 Task: Add Attachment from "Attach a link" to Card Card0000000076 in Board Board0000000019 in Workspace WS0000000007 in Trello. Add Cover Red to Card Card0000000076 in Board Board0000000019 in Workspace WS0000000007 in Trello. Add "Join Card" Button Button0000000076  to Card Card0000000076 in Board Board0000000019 in Workspace WS0000000007 in Trello. Add Description DS0000000076 to Card Card0000000076 in Board Board0000000019 in Workspace WS0000000007 in Trello. Add Comment CM0000000076 to Card Card0000000076 in Board Board0000000019 in Workspace WS0000000007 in Trello
Action: Mouse moved to (695, 82)
Screenshot: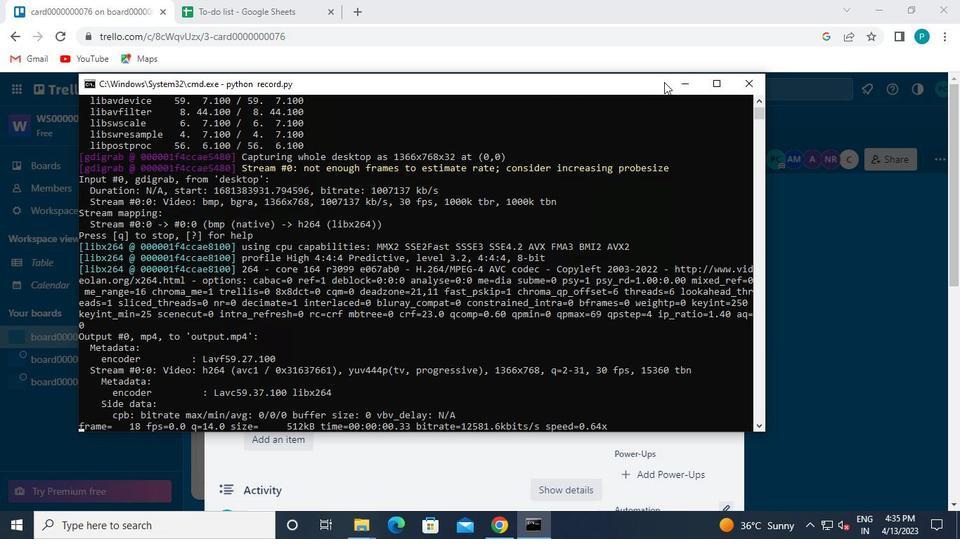
Action: Mouse pressed left at (695, 82)
Screenshot: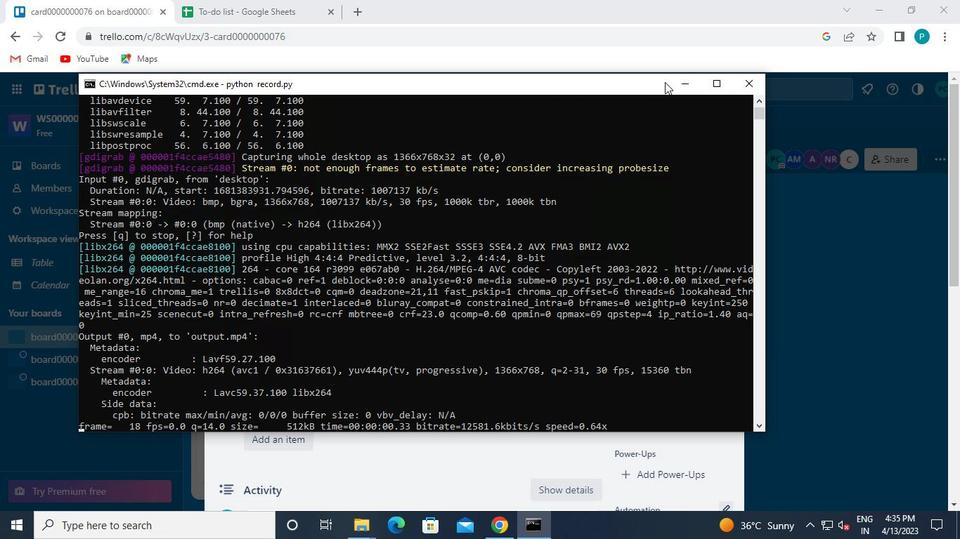 
Action: Mouse moved to (641, 363)
Screenshot: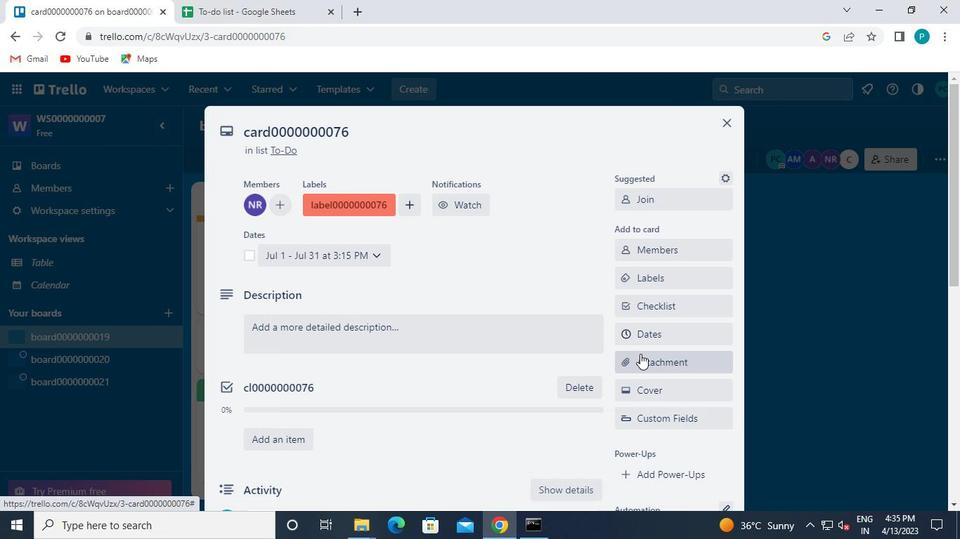 
Action: Mouse pressed left at (641, 363)
Screenshot: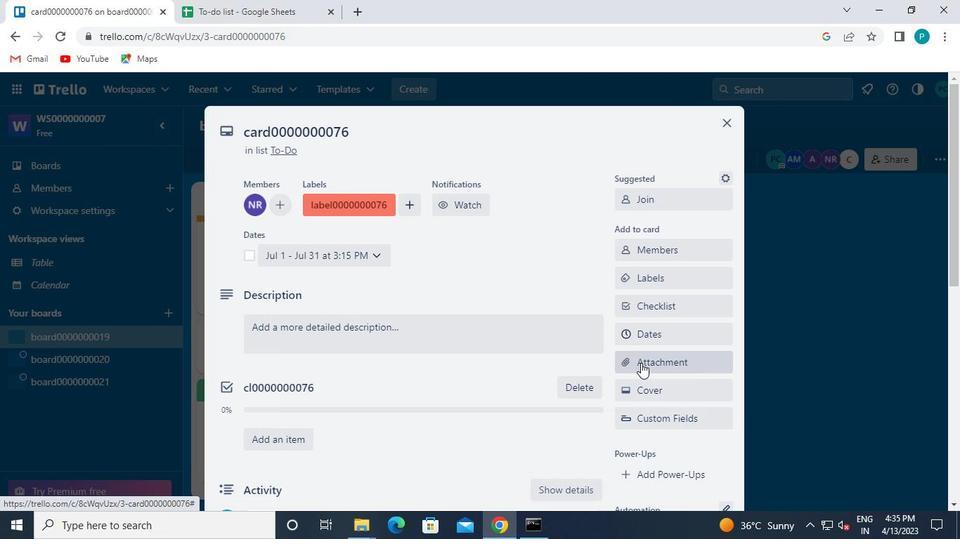 
Action: Mouse moved to (651, 313)
Screenshot: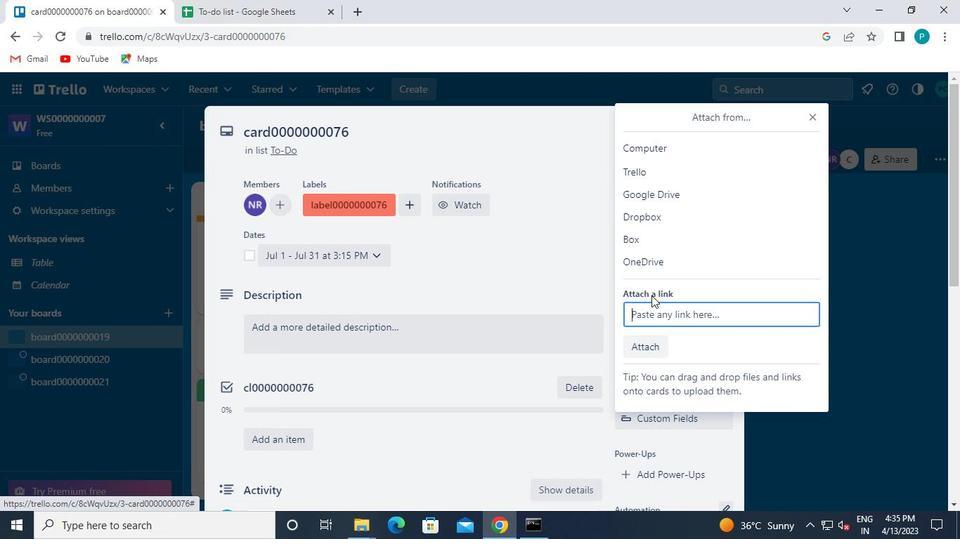 
Action: Mouse pressed left at (651, 313)
Screenshot: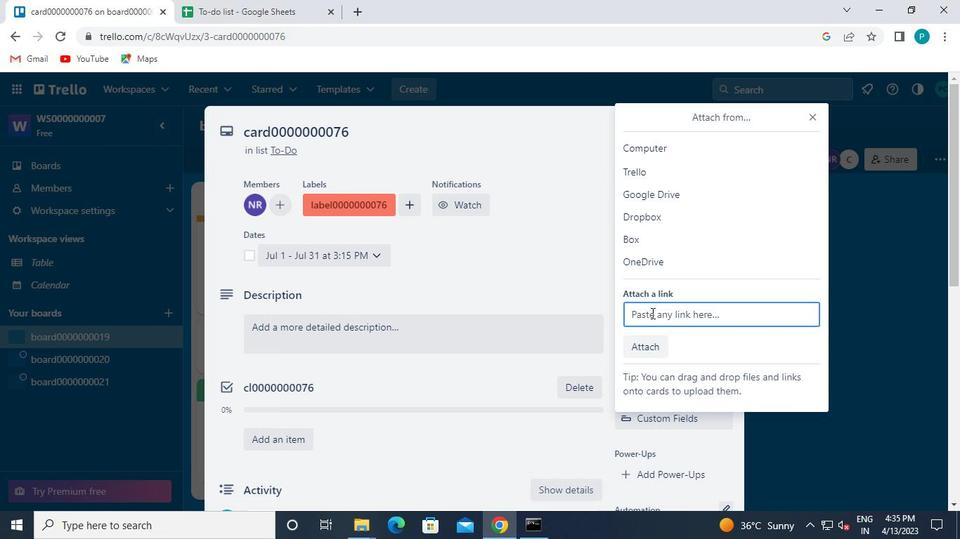 
Action: Mouse moved to (226, 7)
Screenshot: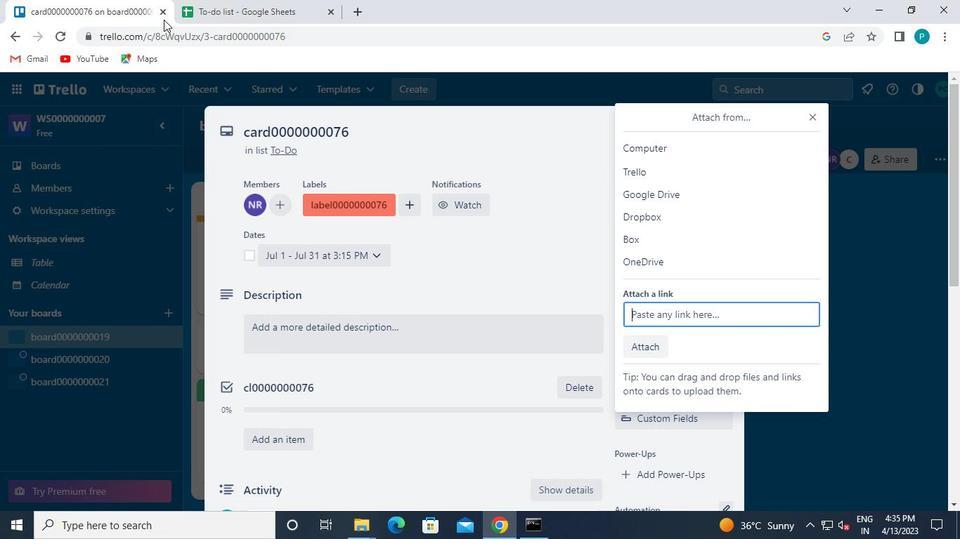 
Action: Mouse pressed left at (226, 7)
Screenshot: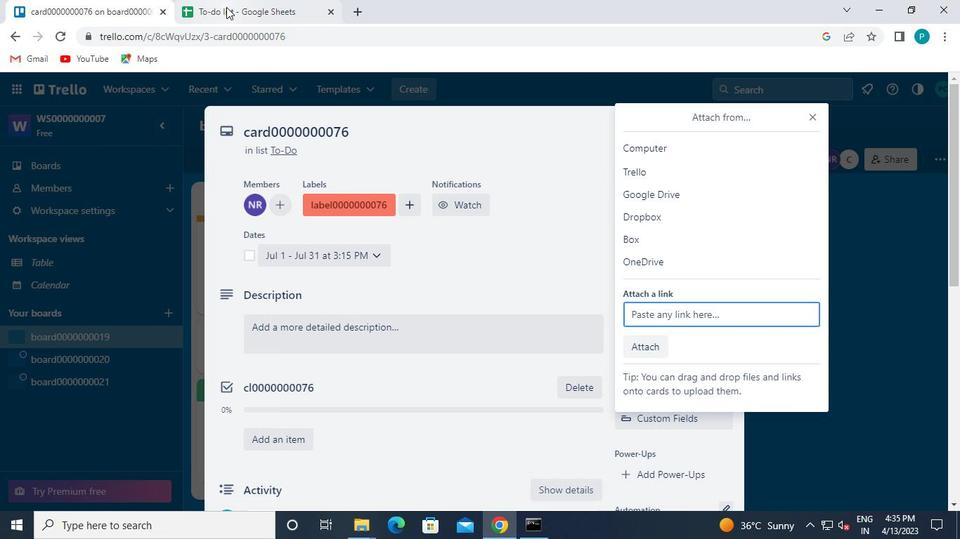 
Action: Mouse moved to (225, 47)
Screenshot: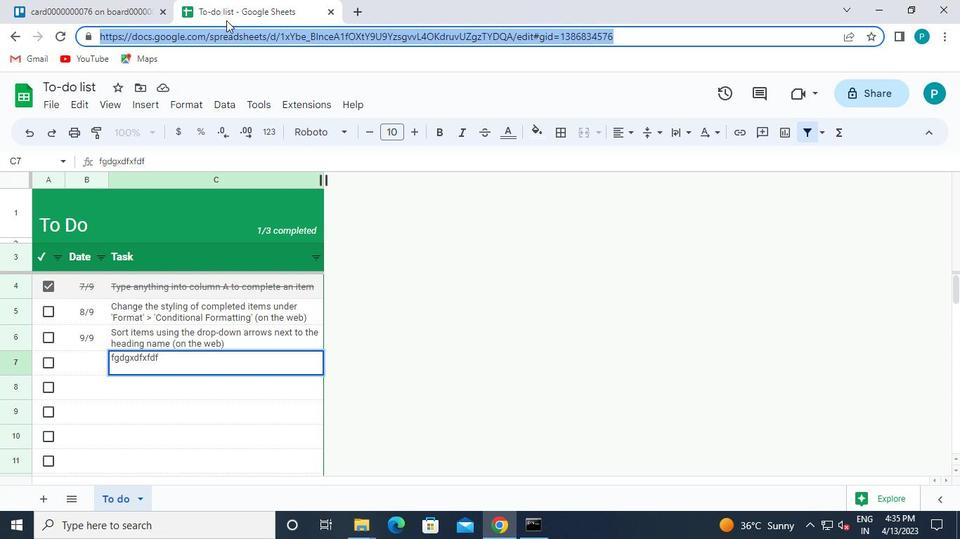 
Action: Keyboard Key.ctrl_l
Screenshot: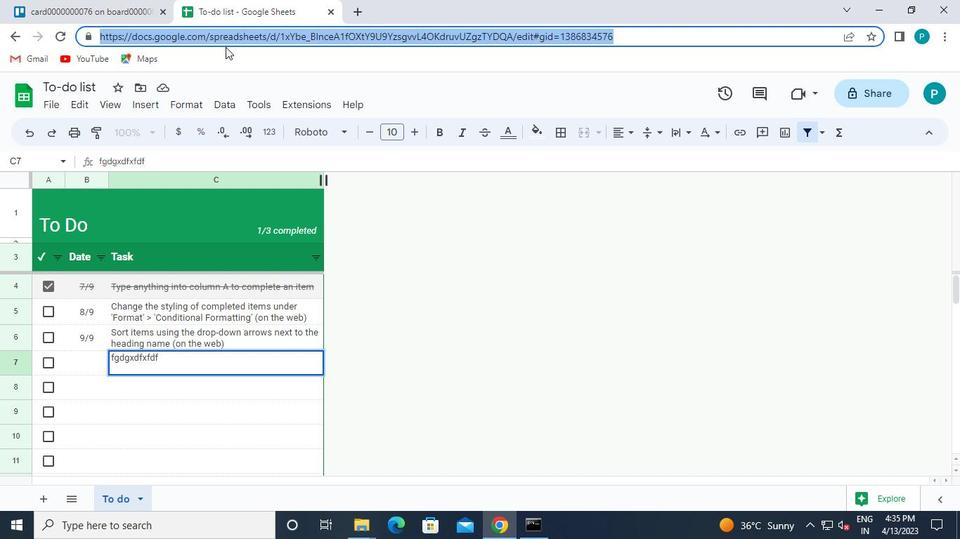 
Action: Keyboard \x03
Screenshot: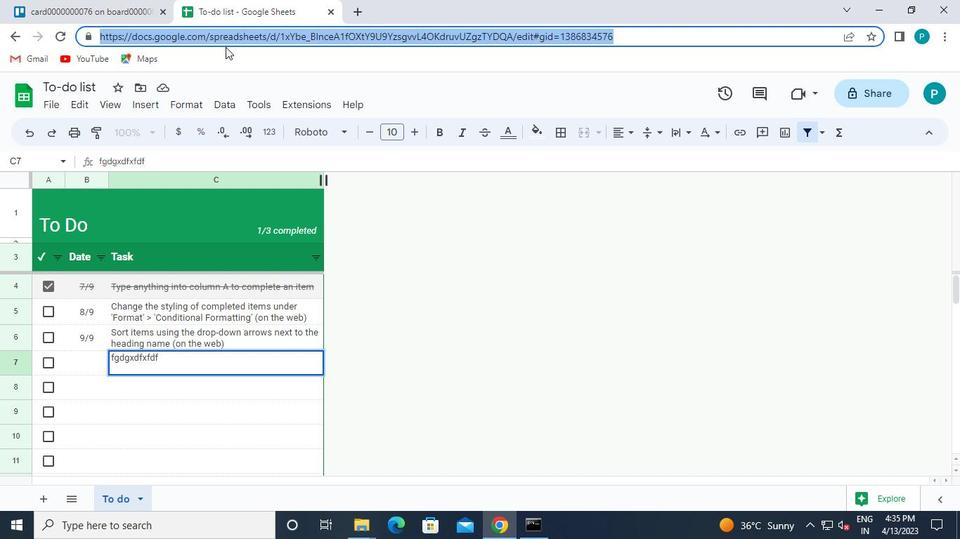 
Action: Mouse moved to (885, 2)
Screenshot: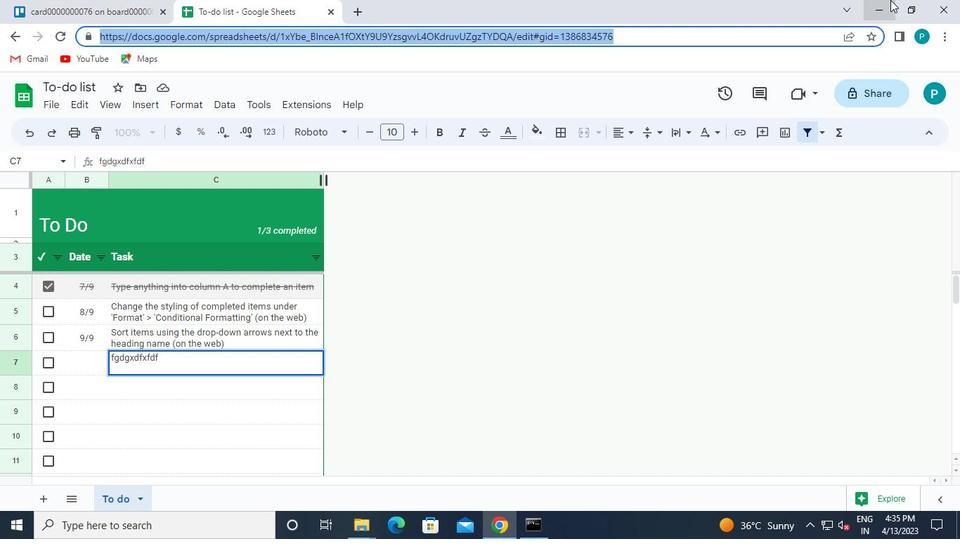 
Action: Mouse pressed left at (885, 2)
Screenshot: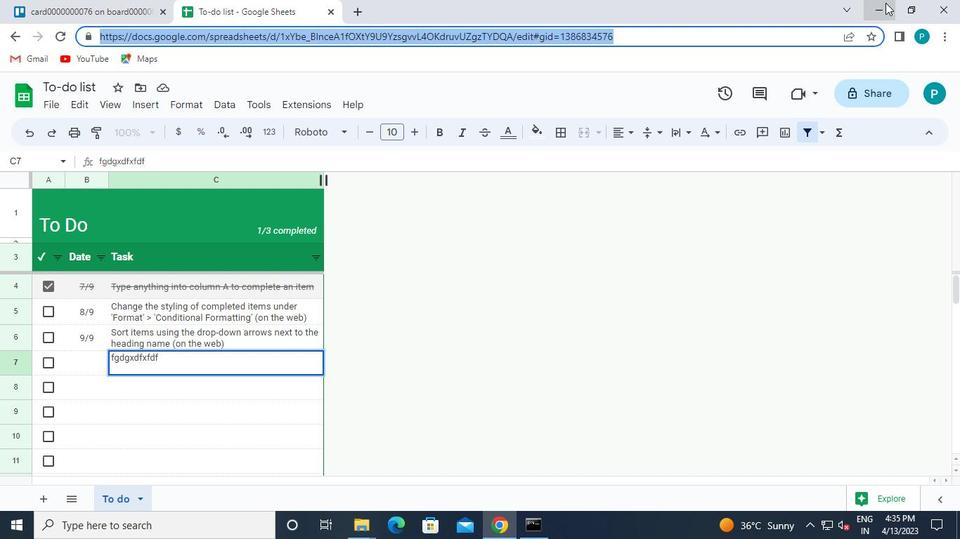 
Action: Mouse moved to (490, 538)
Screenshot: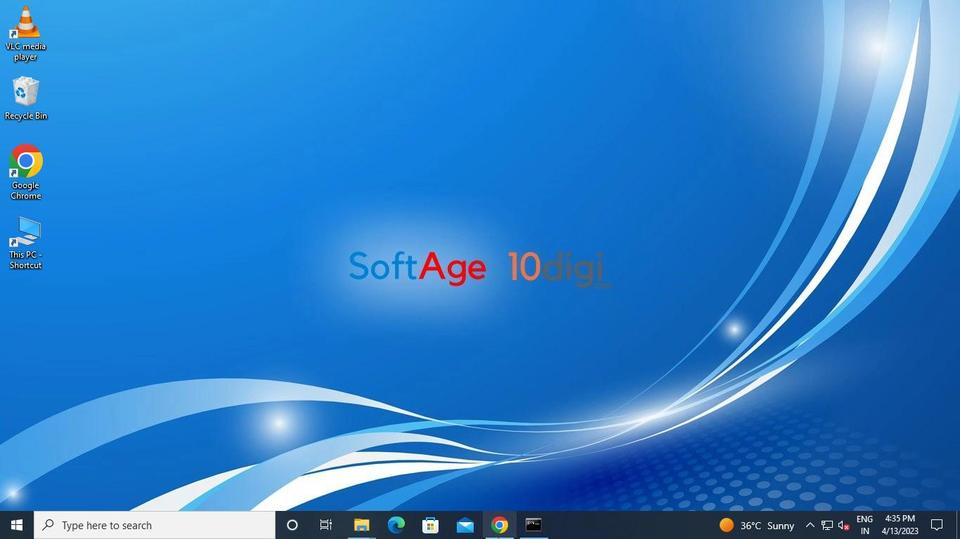 
Action: Mouse pressed left at (490, 538)
Screenshot: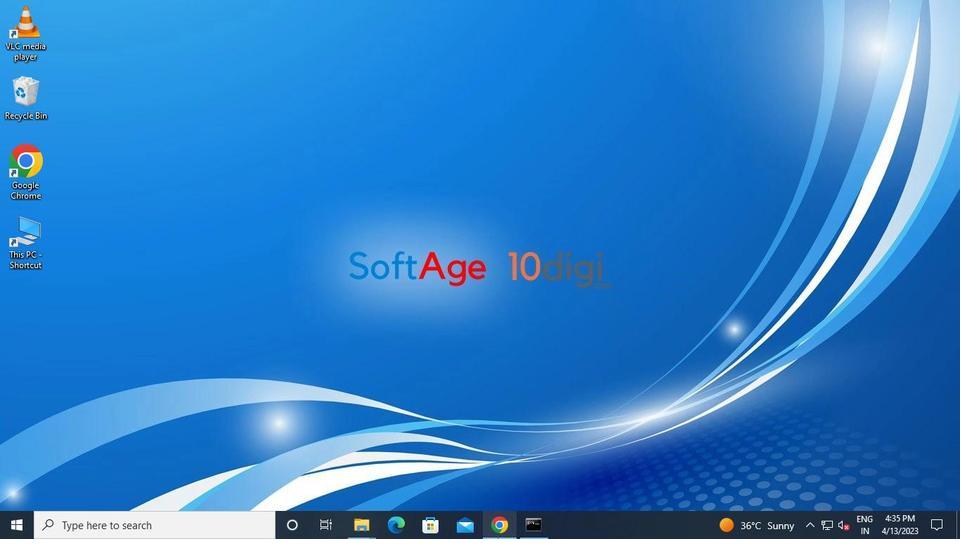 
Action: Mouse moved to (83, 7)
Screenshot: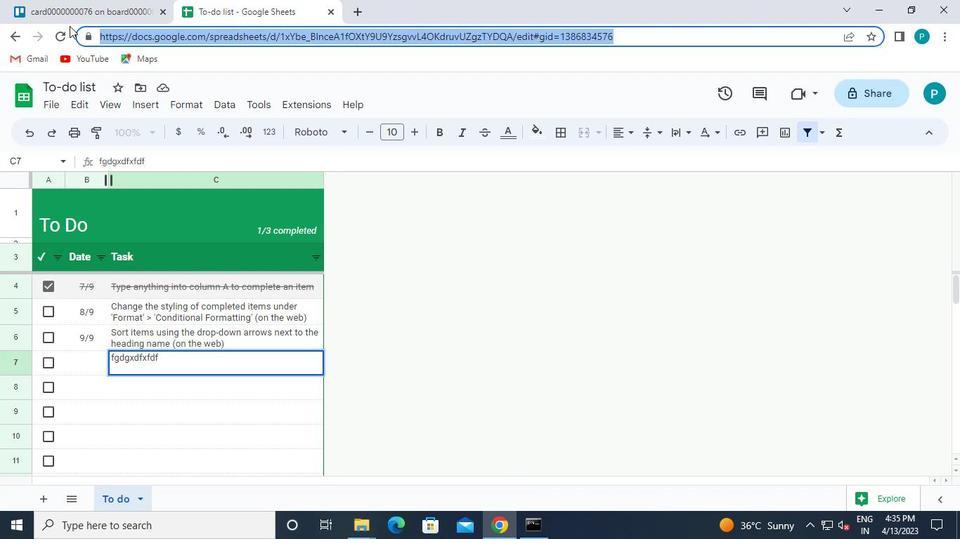 
Action: Mouse pressed left at (83, 7)
Screenshot: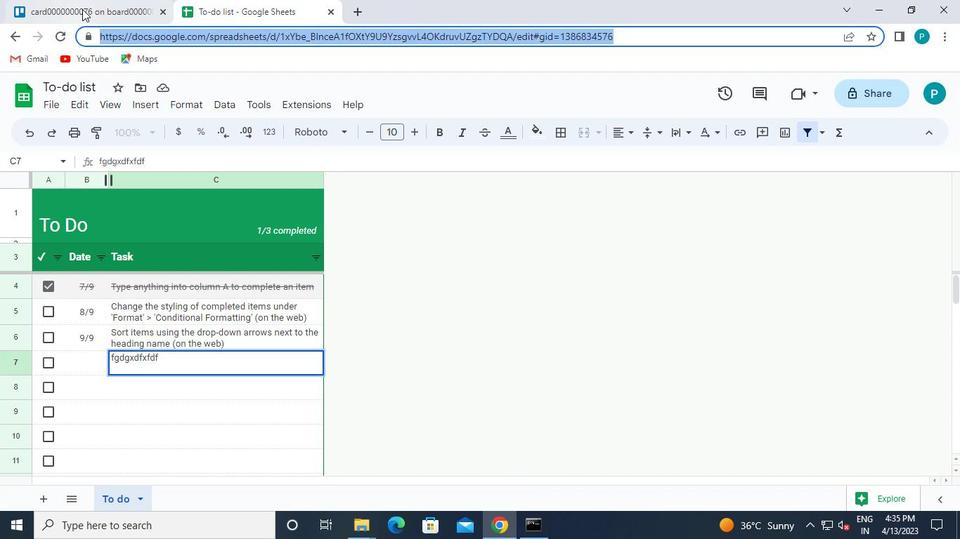 
Action: Mouse moved to (650, 310)
Screenshot: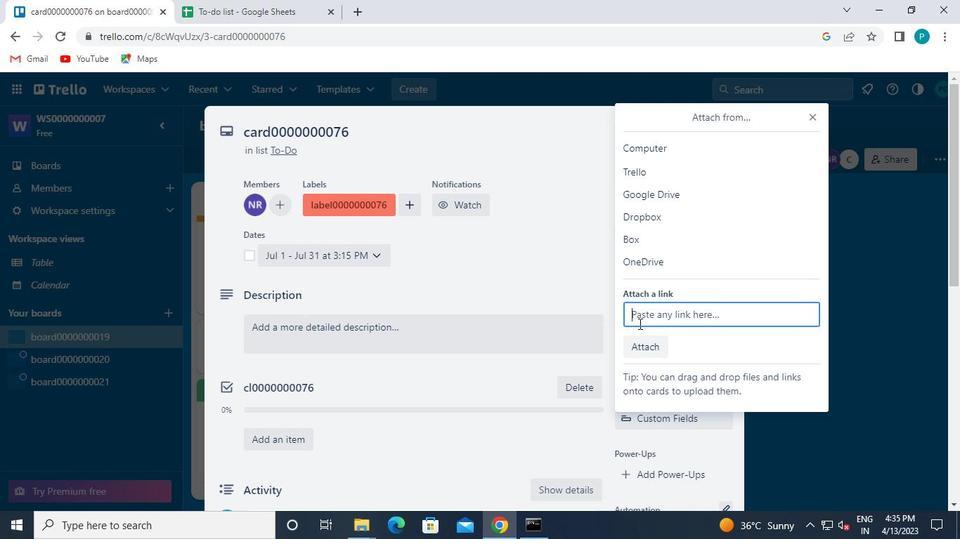 
Action: Mouse pressed left at (650, 310)
Screenshot: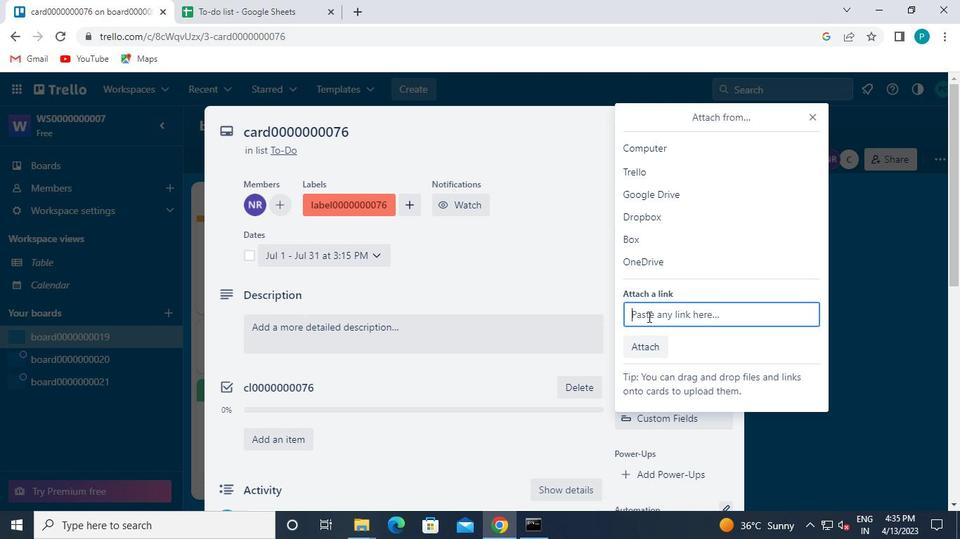 
Action: Keyboard Key.ctrl_l
Screenshot: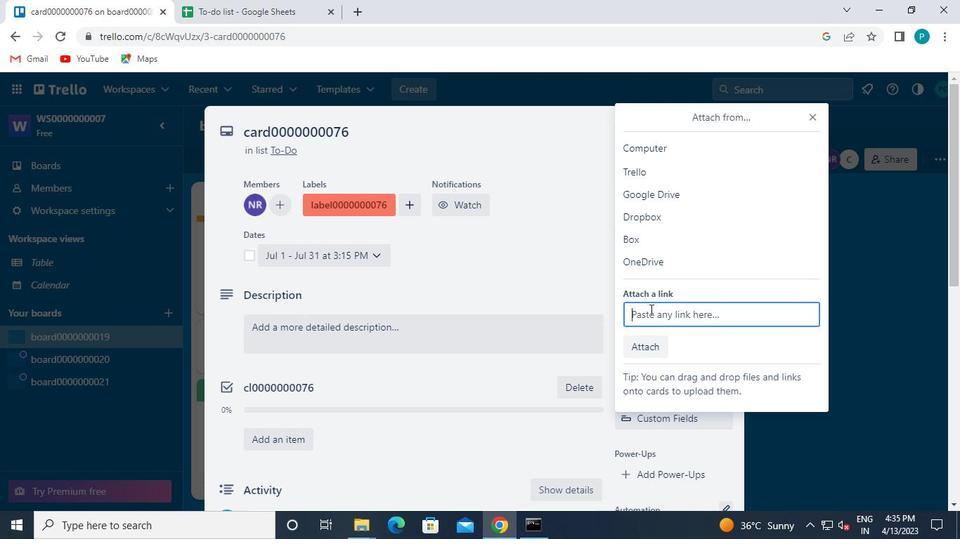 
Action: Keyboard \x16
Screenshot: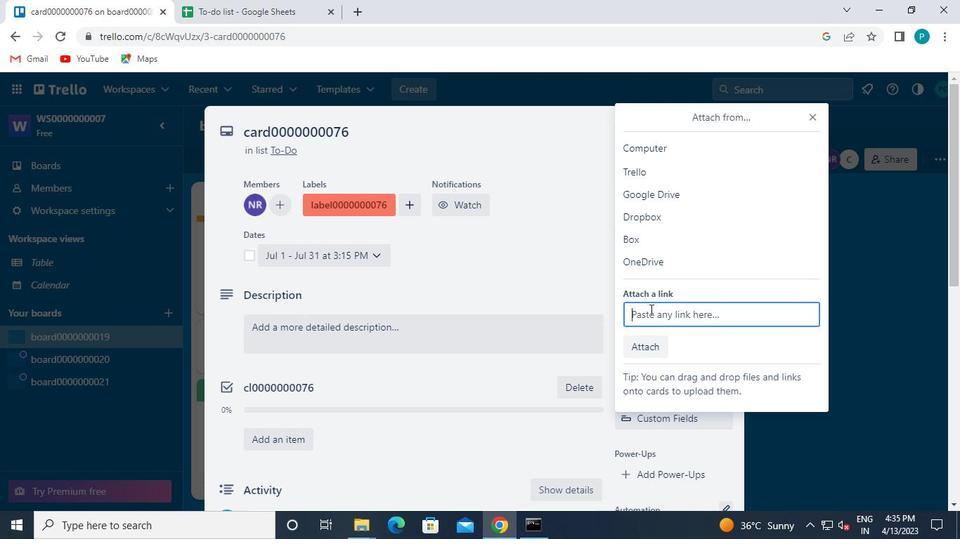 
Action: Mouse moved to (646, 370)
Screenshot: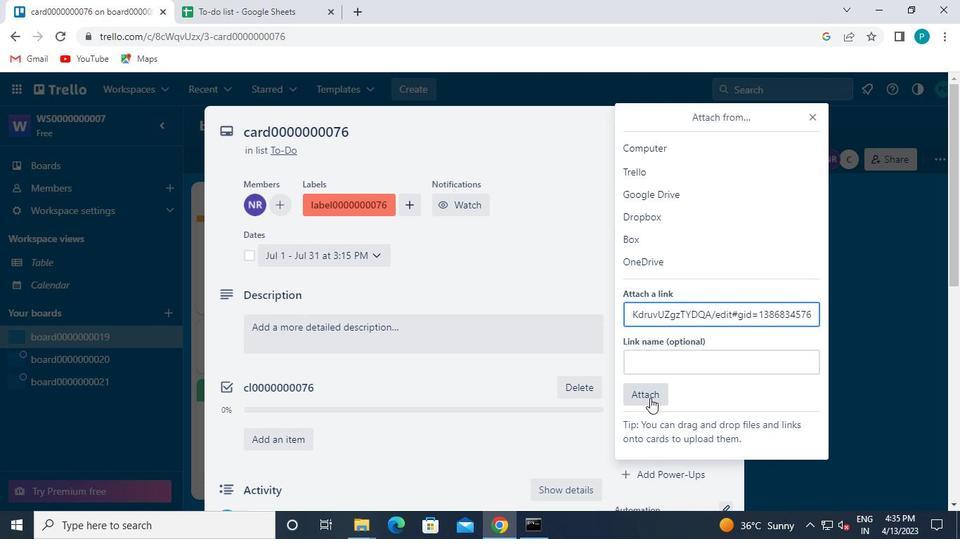 
Action: Mouse pressed left at (646, 370)
Screenshot: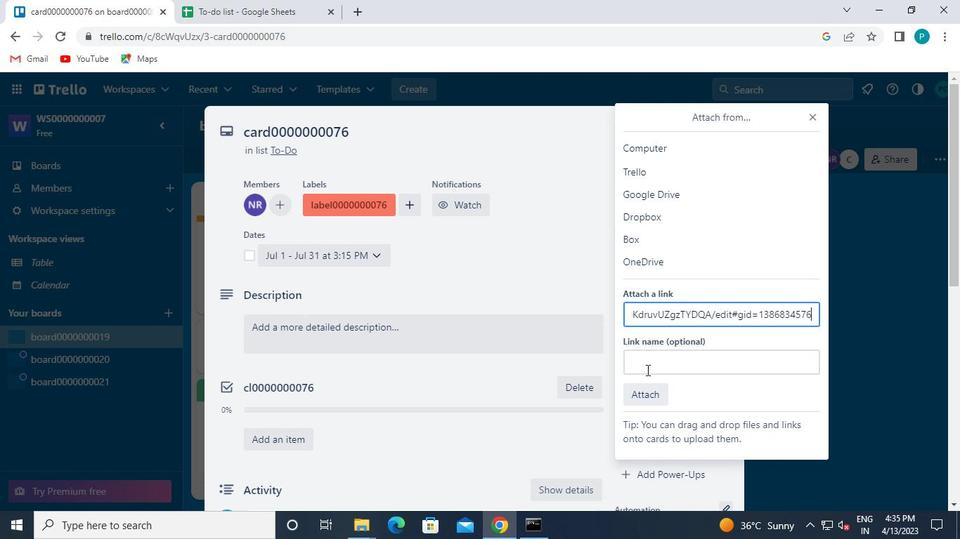 
Action: Keyboard l
Screenshot: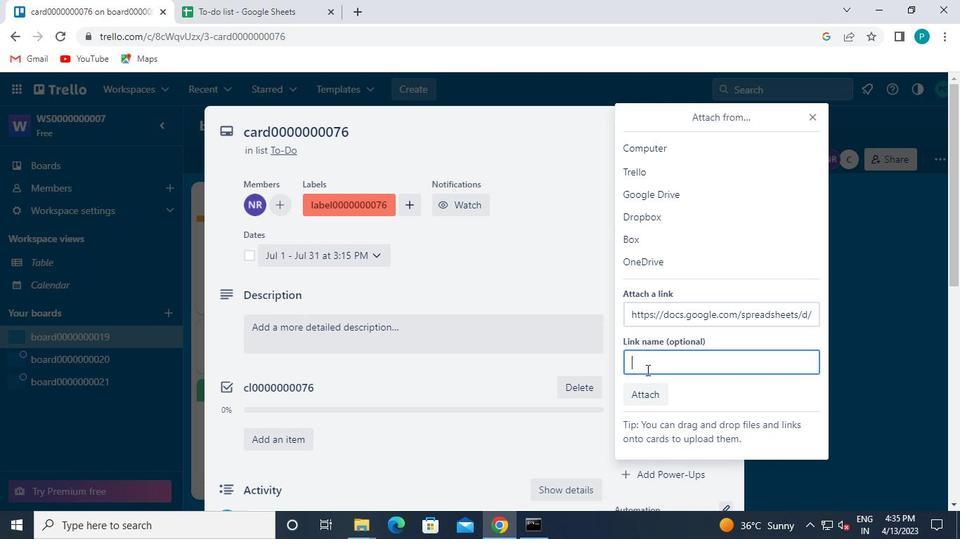 
Action: Keyboard i
Screenshot: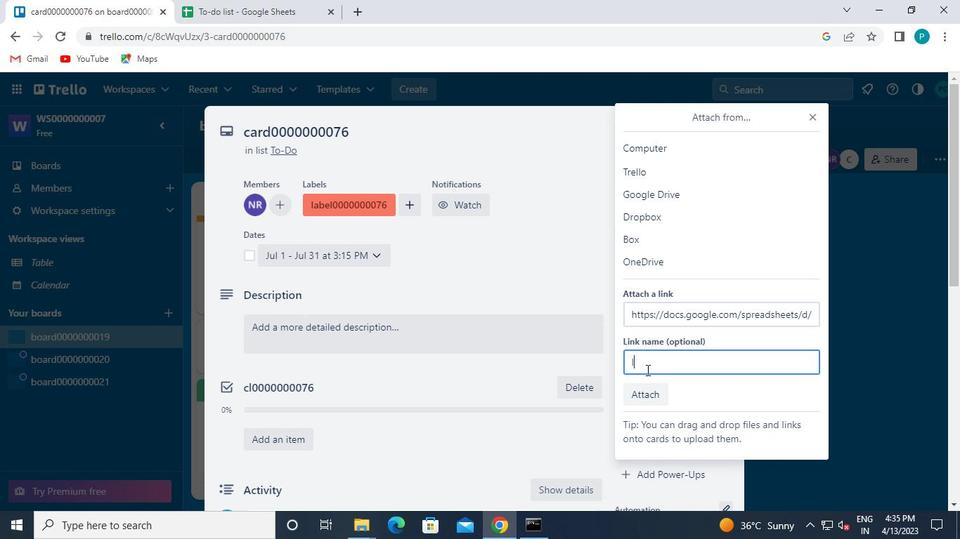 
Action: Keyboard n
Screenshot: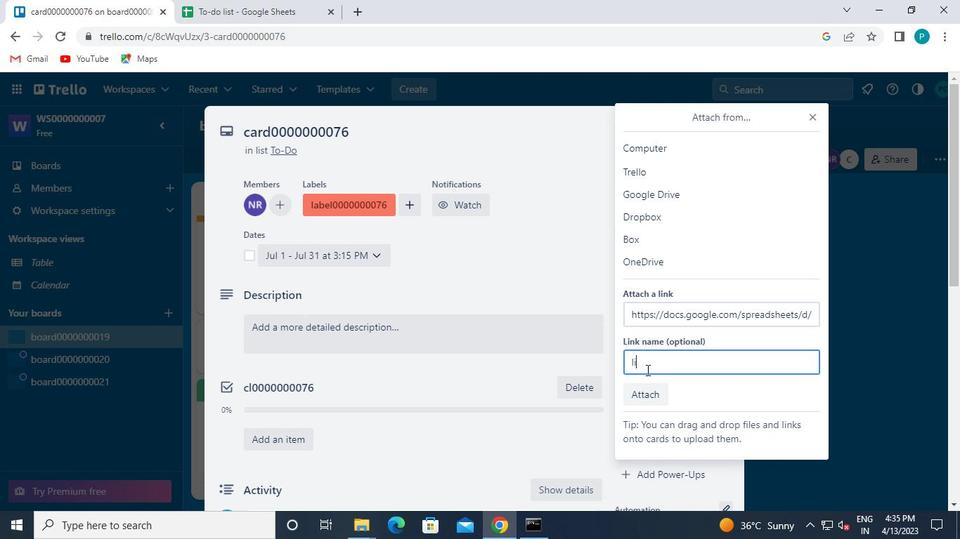 
Action: Keyboard k
Screenshot: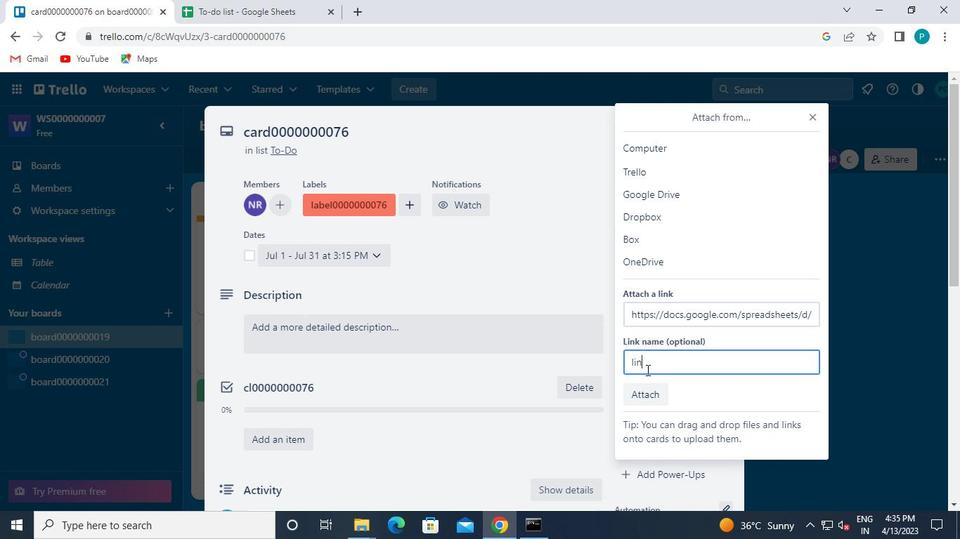 
Action: Mouse moved to (651, 392)
Screenshot: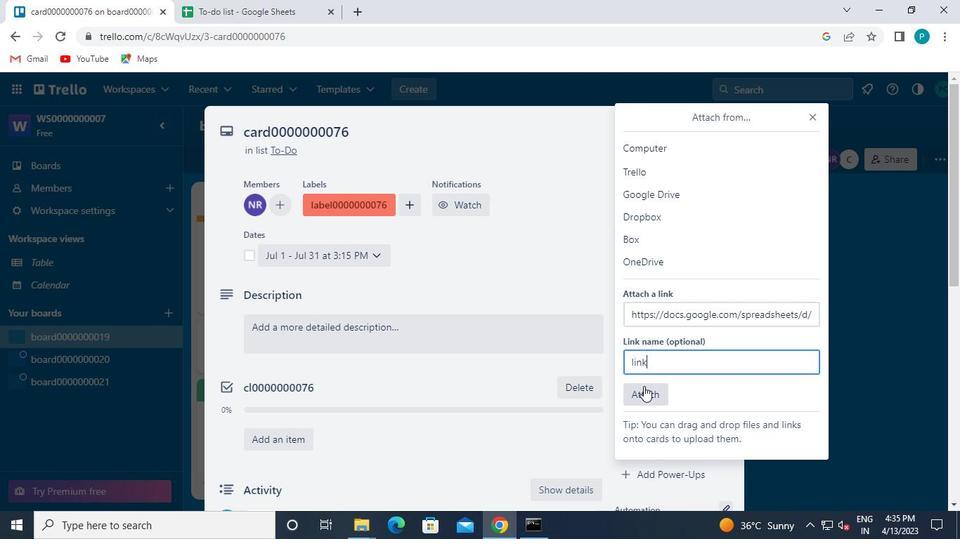 
Action: Mouse pressed left at (651, 392)
Screenshot: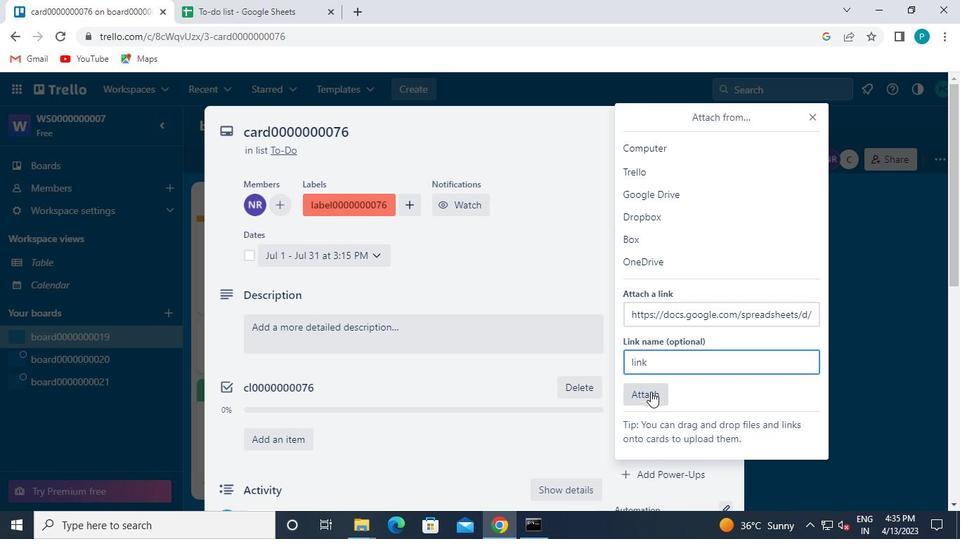 
Action: Mouse moved to (667, 383)
Screenshot: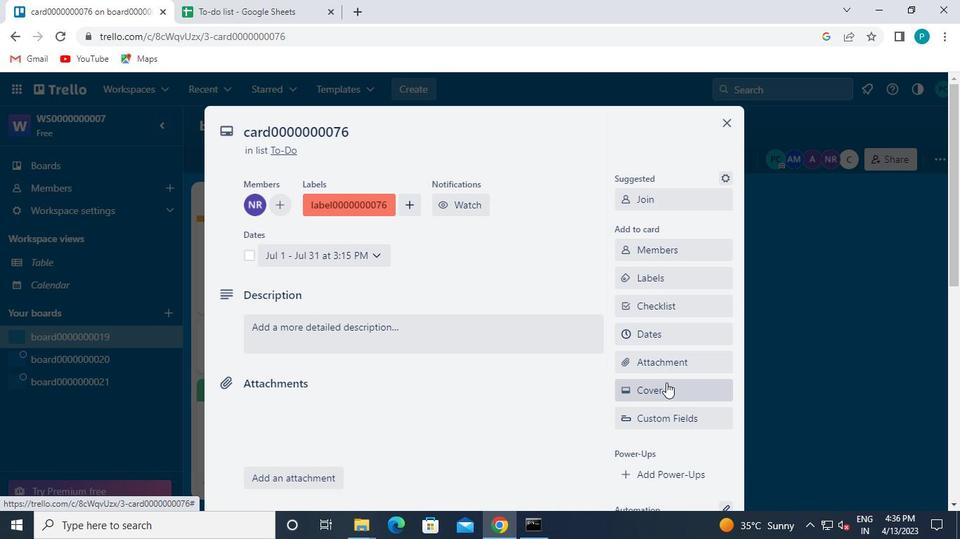 
Action: Mouse pressed left at (667, 383)
Screenshot: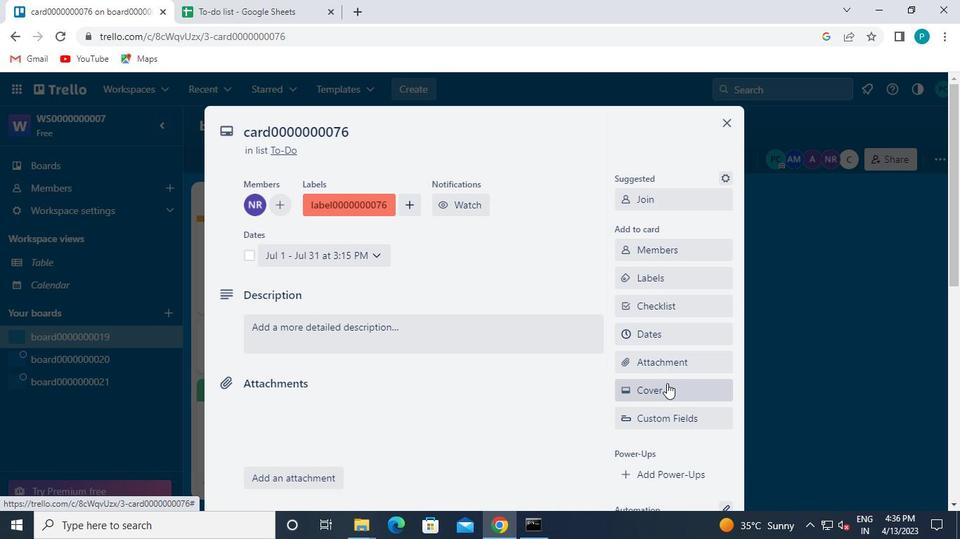 
Action: Mouse moved to (772, 238)
Screenshot: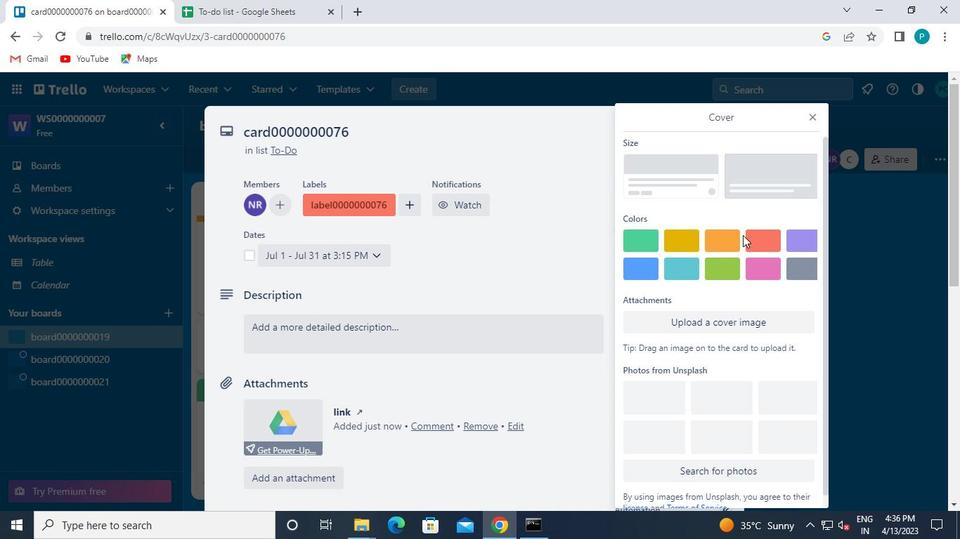 
Action: Mouse pressed left at (772, 238)
Screenshot: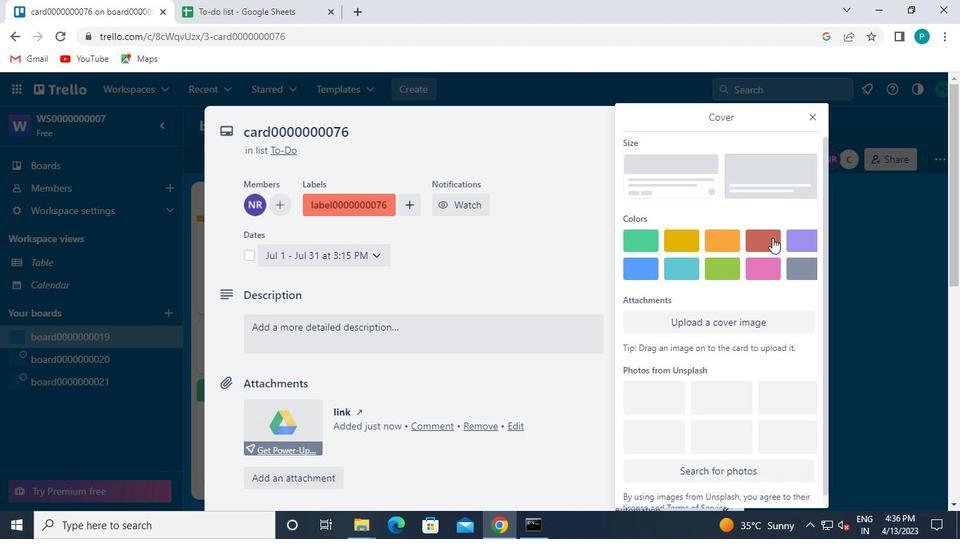 
Action: Mouse moved to (819, 112)
Screenshot: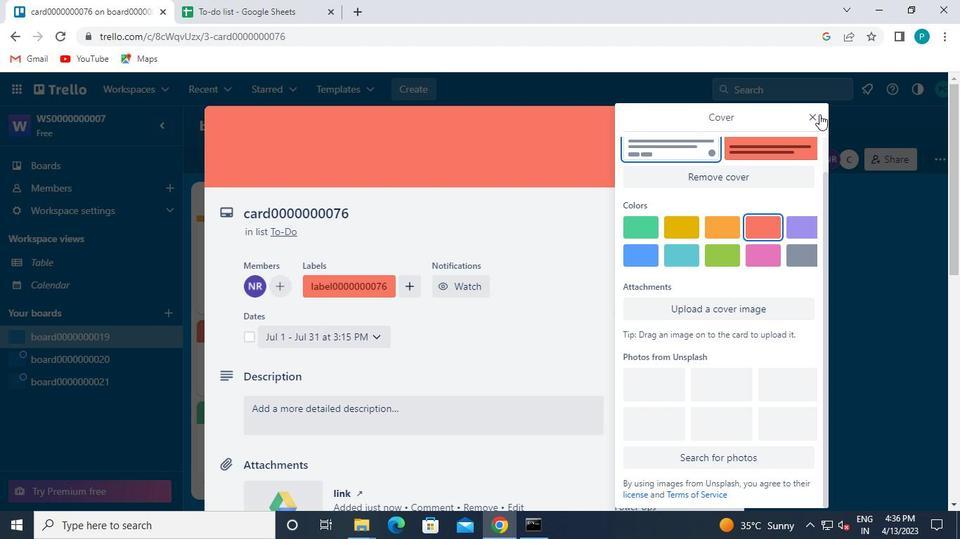 
Action: Mouse pressed left at (819, 112)
Screenshot: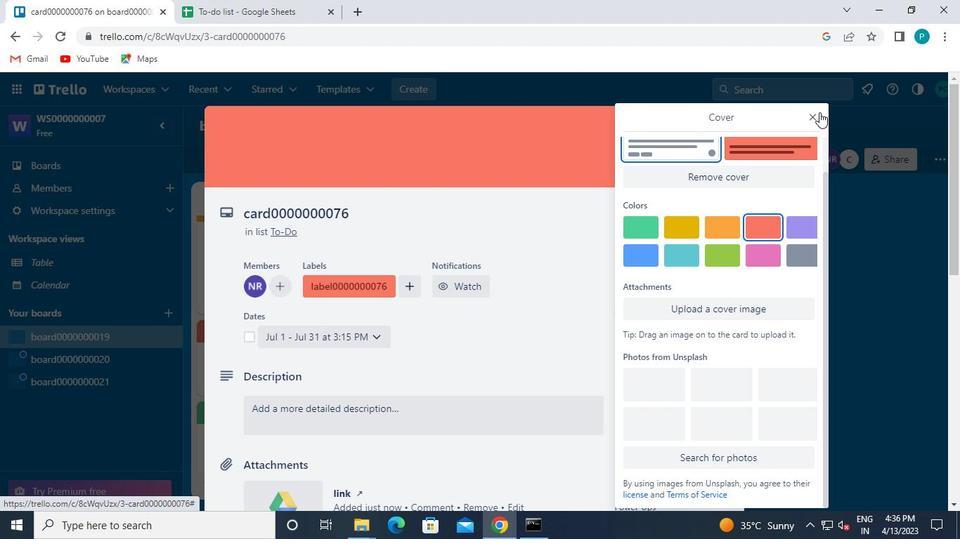 
Action: Mouse moved to (635, 409)
Screenshot: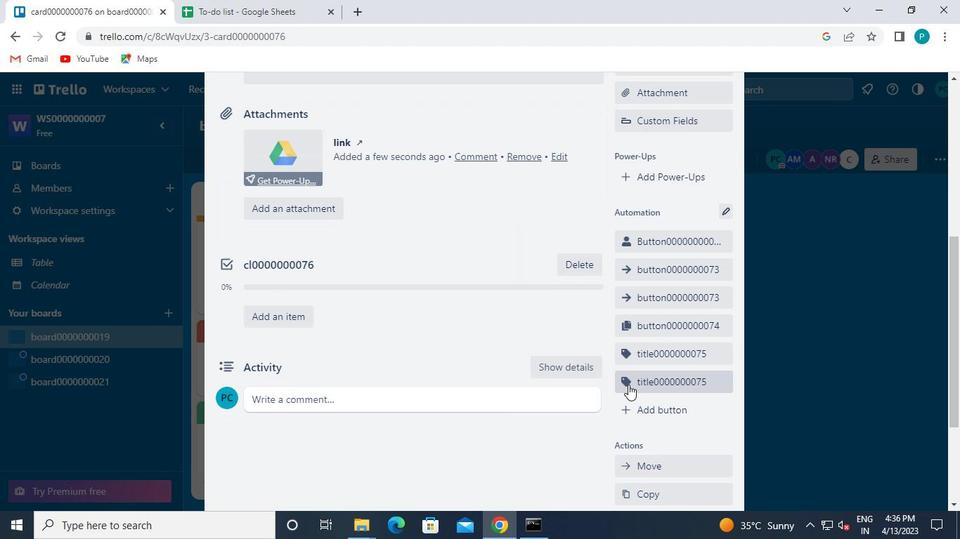 
Action: Mouse pressed left at (635, 409)
Screenshot: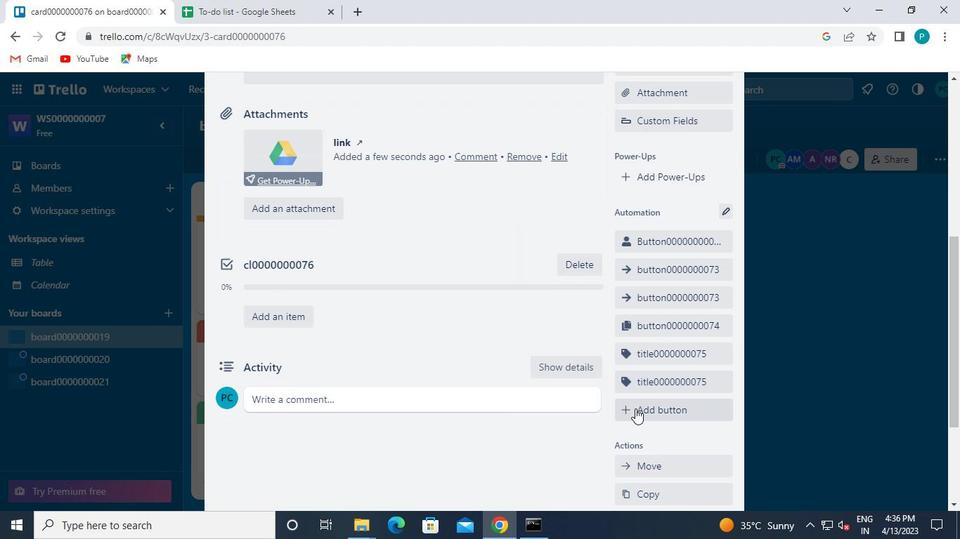 
Action: Mouse moved to (673, 262)
Screenshot: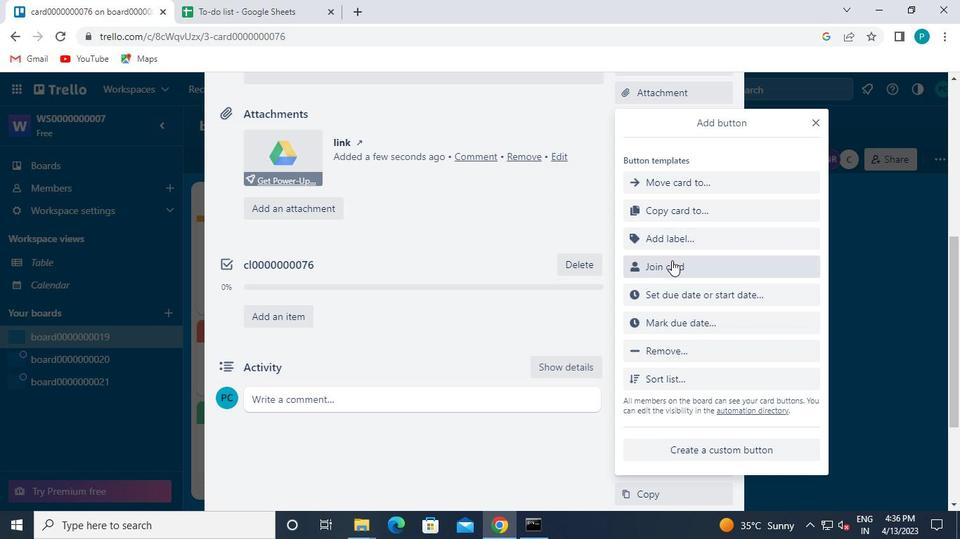 
Action: Mouse pressed left at (673, 262)
Screenshot: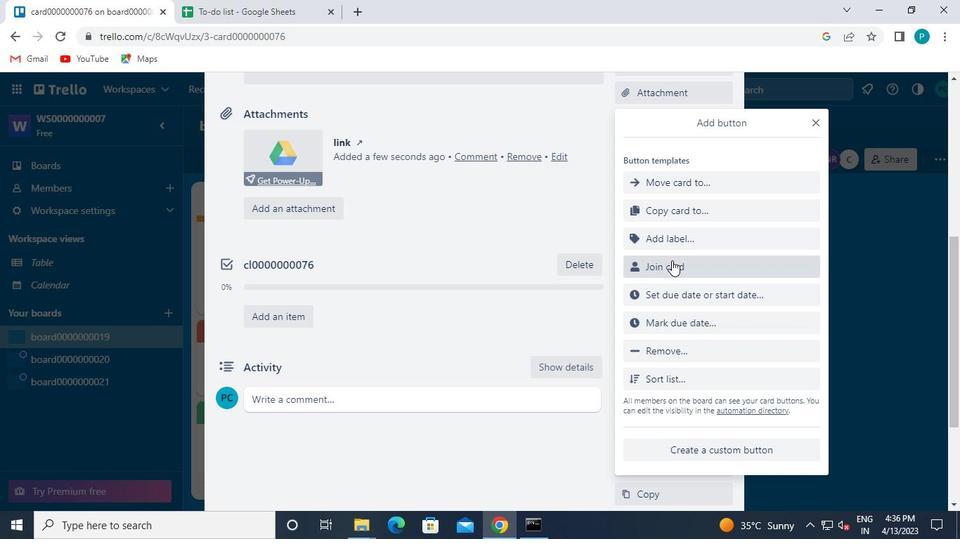 
Action: Mouse moved to (681, 210)
Screenshot: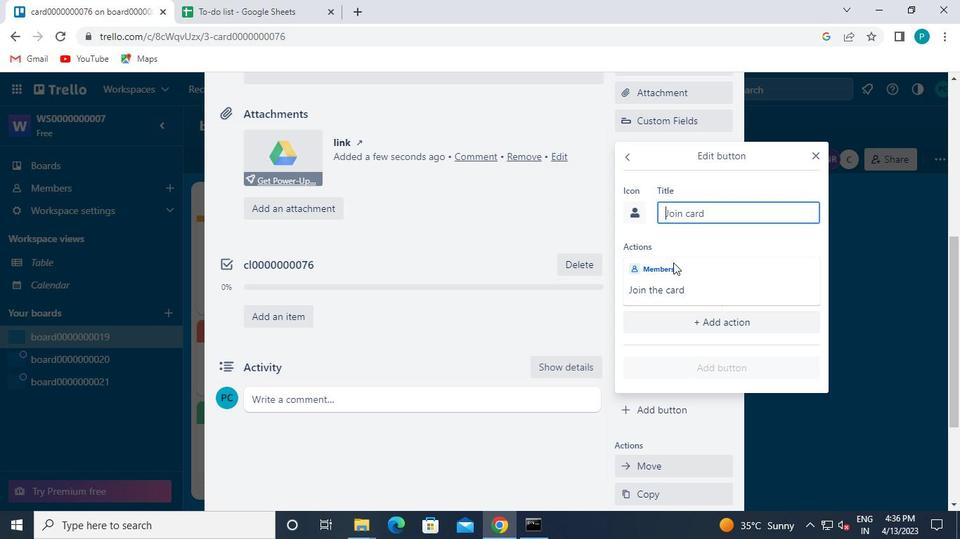
Action: Mouse pressed left at (681, 210)
Screenshot: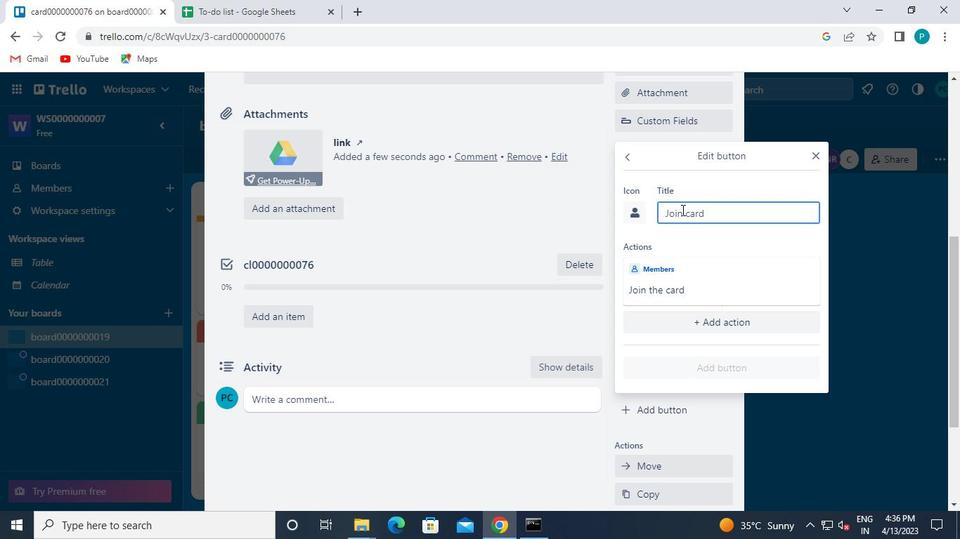 
Action: Mouse moved to (515, 233)
Screenshot: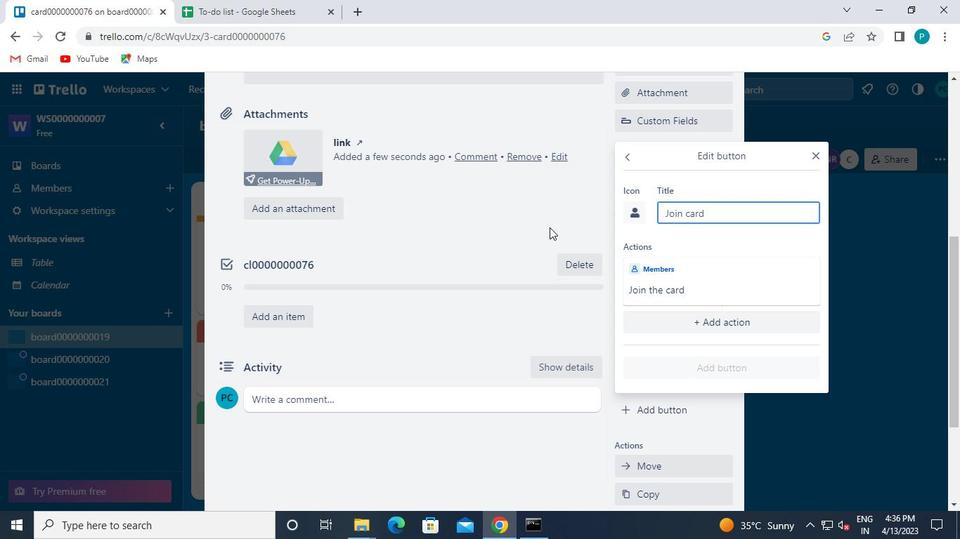 
Action: Keyboard b
Screenshot: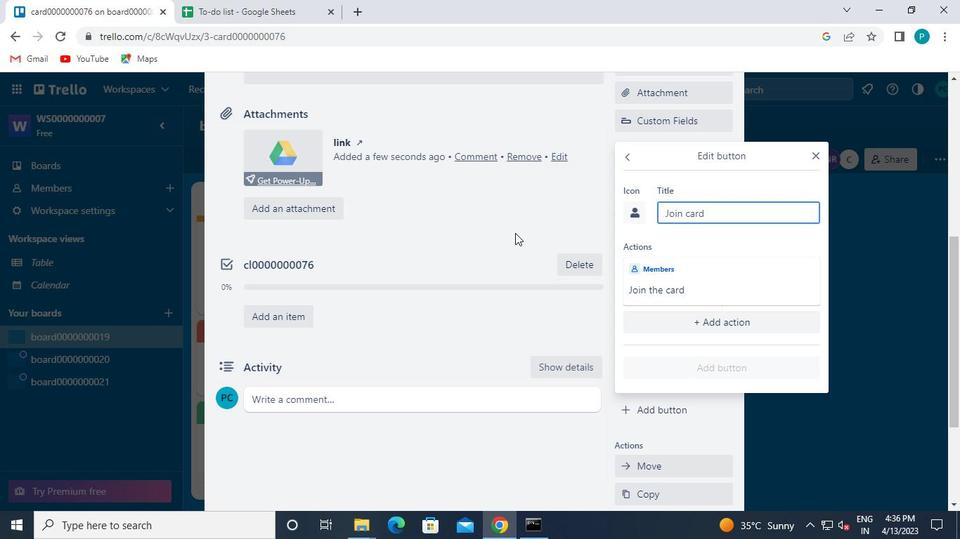 
Action: Keyboard u
Screenshot: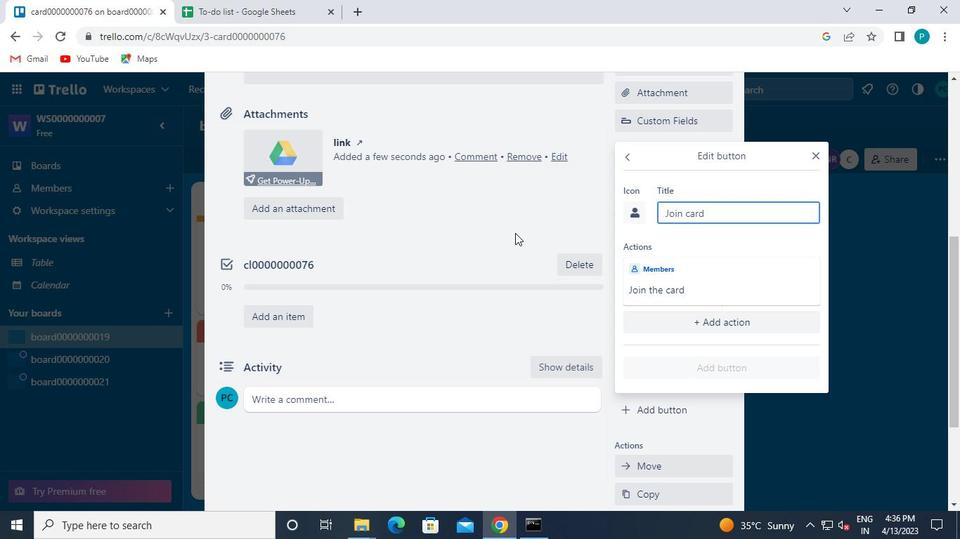 
Action: Keyboard t
Screenshot: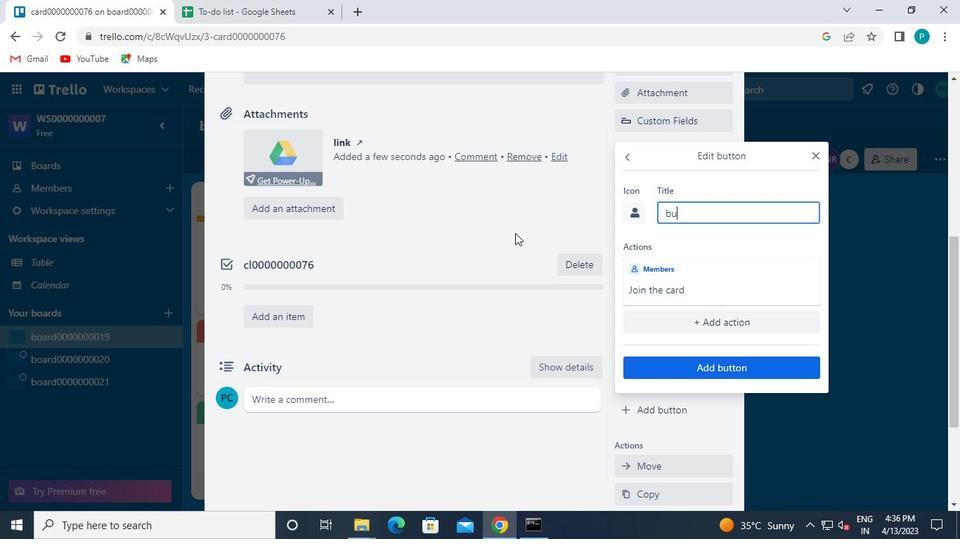 
Action: Keyboard t
Screenshot: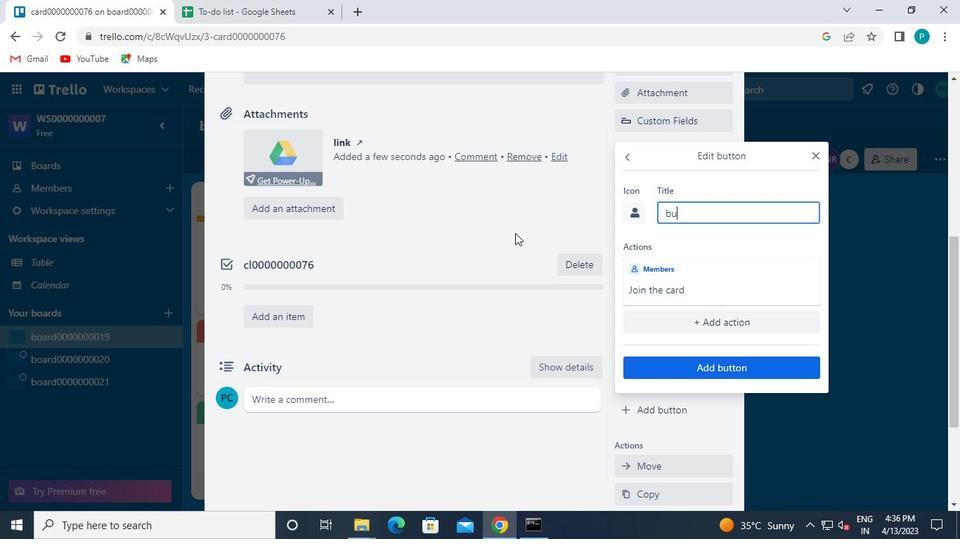 
Action: Keyboard o
Screenshot: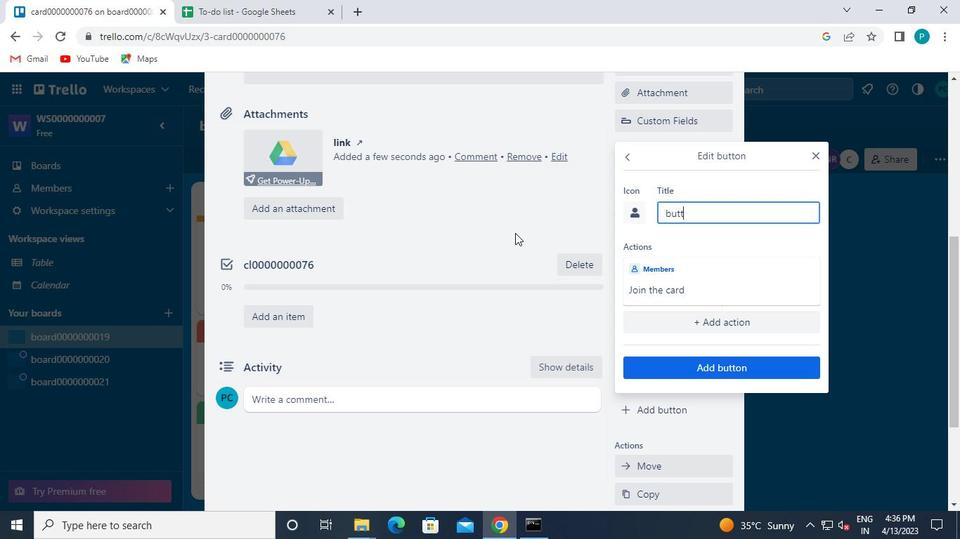 
Action: Keyboard n
Screenshot: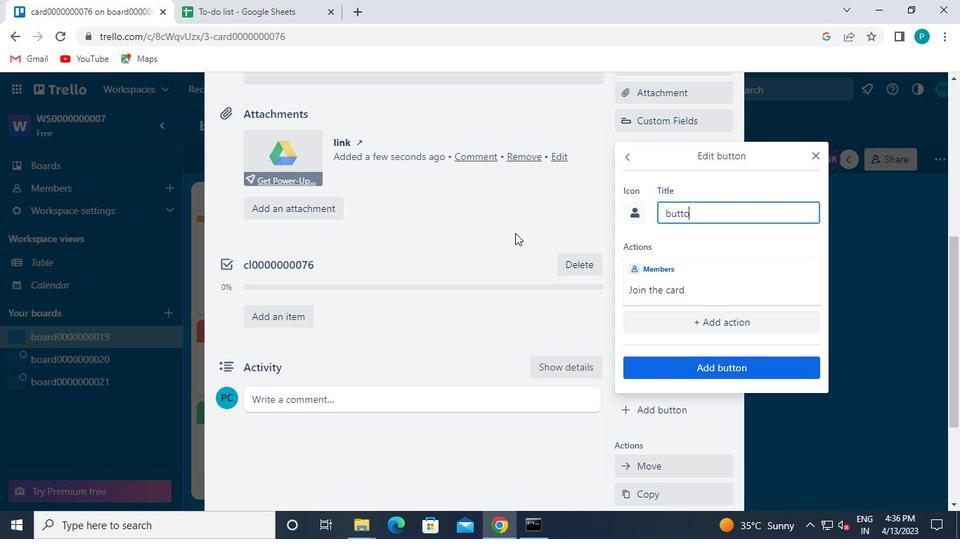 
Action: Keyboard 0
Screenshot: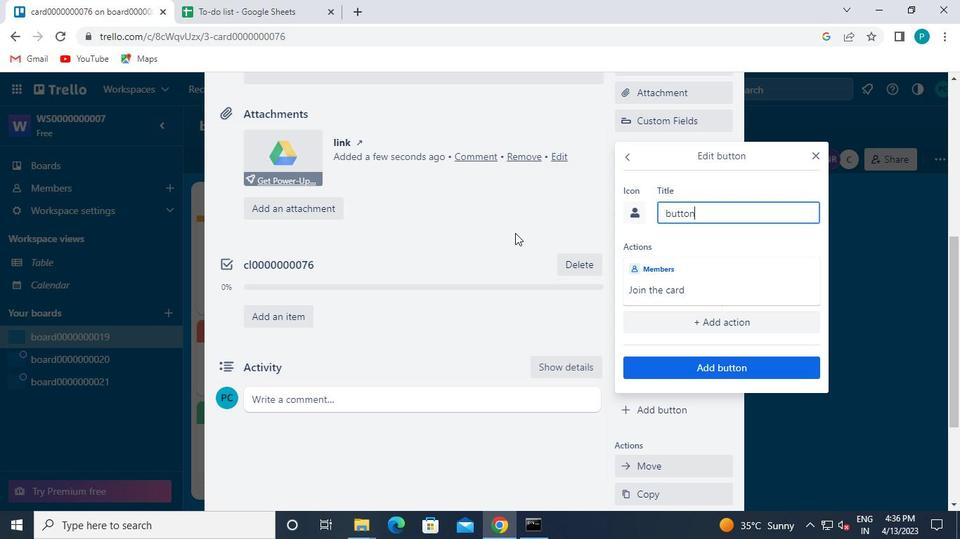 
Action: Keyboard 0
Screenshot: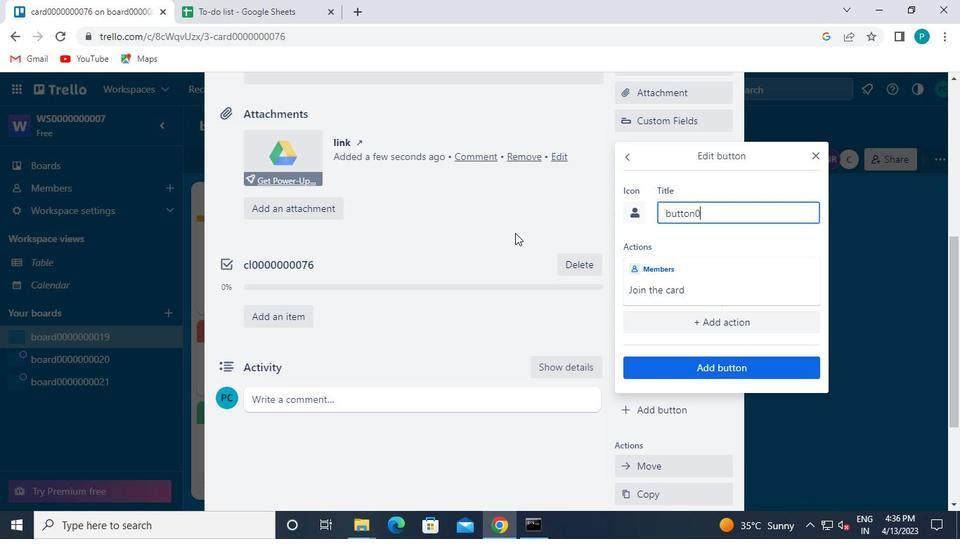
Action: Keyboard 0
Screenshot: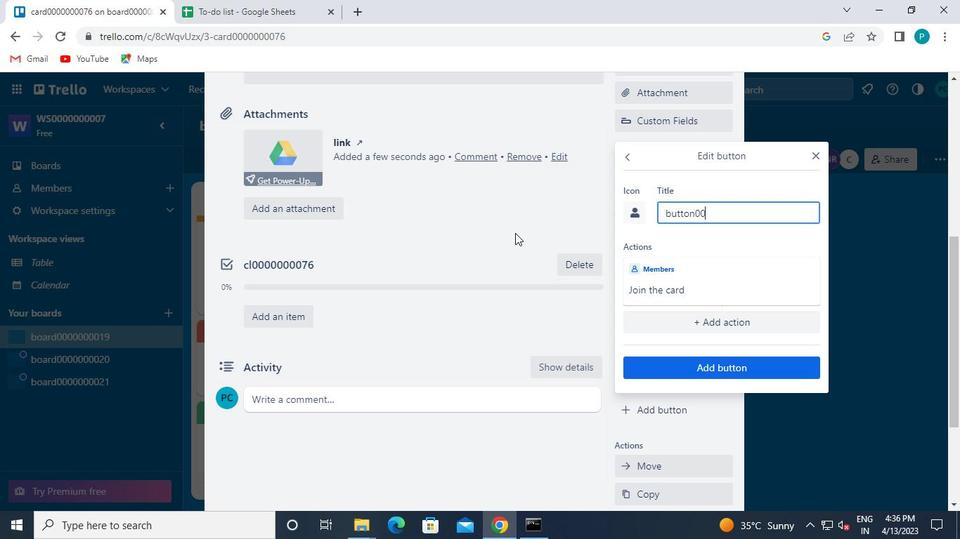 
Action: Keyboard 0
Screenshot: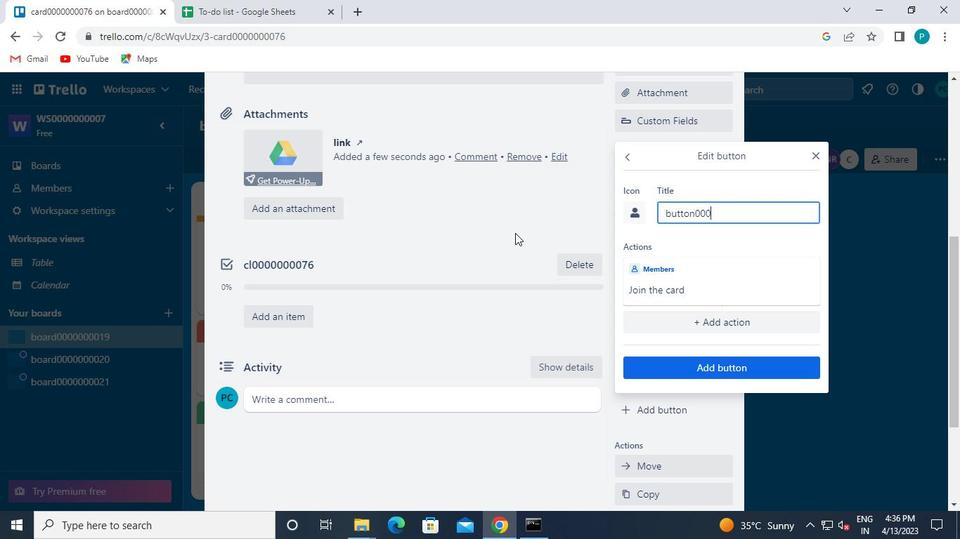 
Action: Keyboard 0
Screenshot: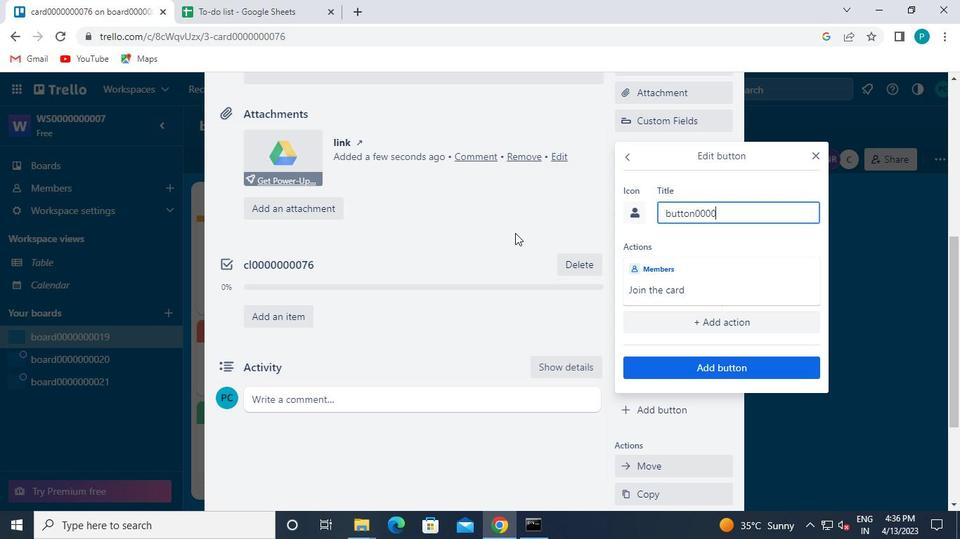 
Action: Keyboard 0
Screenshot: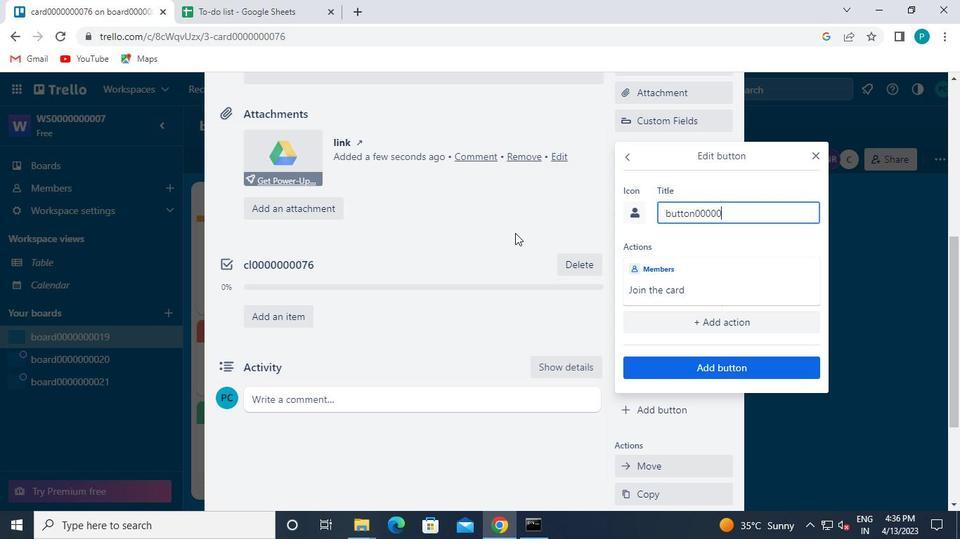 
Action: Keyboard 0
Screenshot: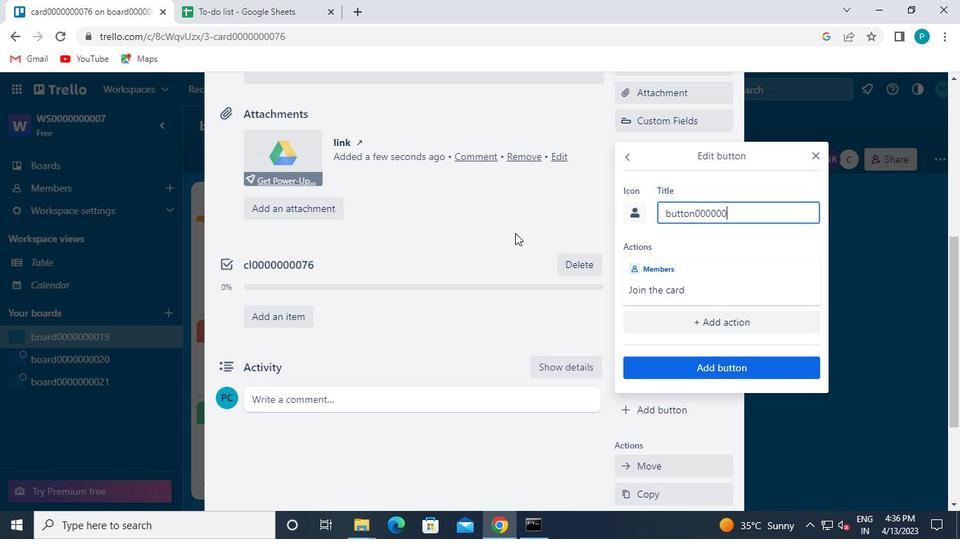 
Action: Keyboard 0
Screenshot: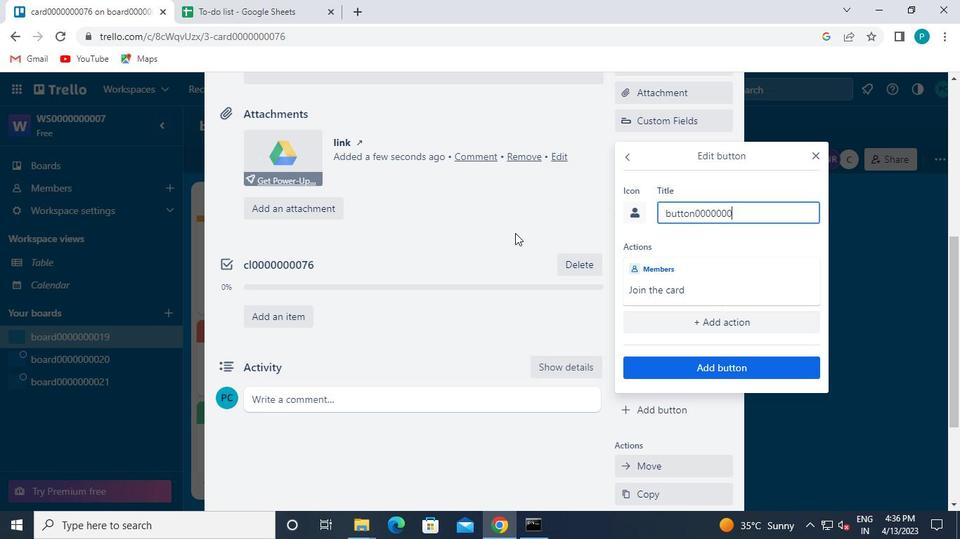 
Action: Keyboard 7
Screenshot: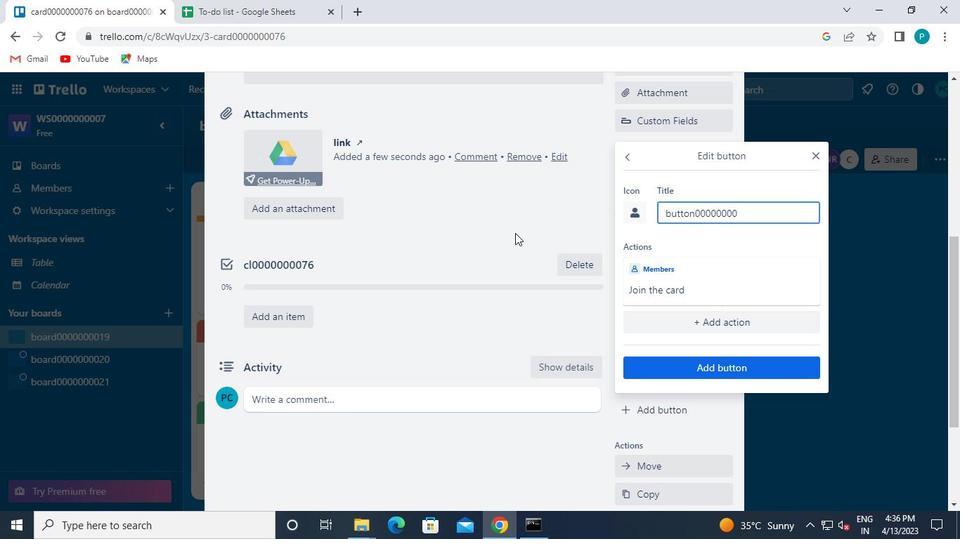 
Action: Keyboard 6
Screenshot: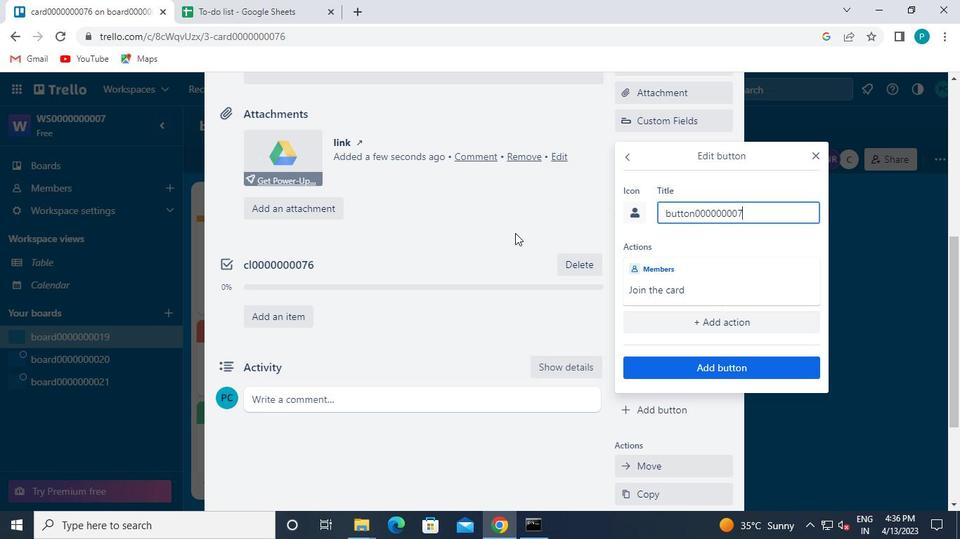 
Action: Mouse moved to (758, 360)
Screenshot: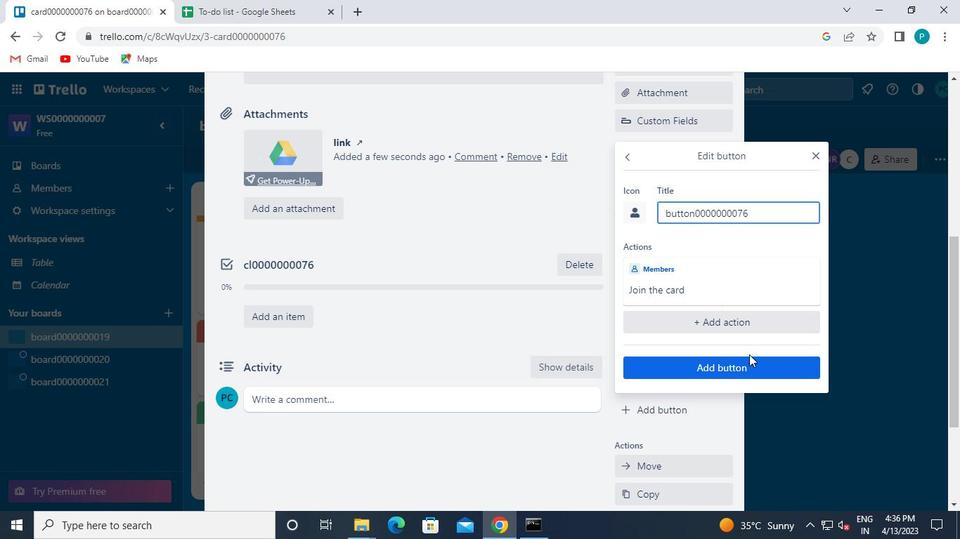 
Action: Mouse pressed left at (758, 360)
Screenshot: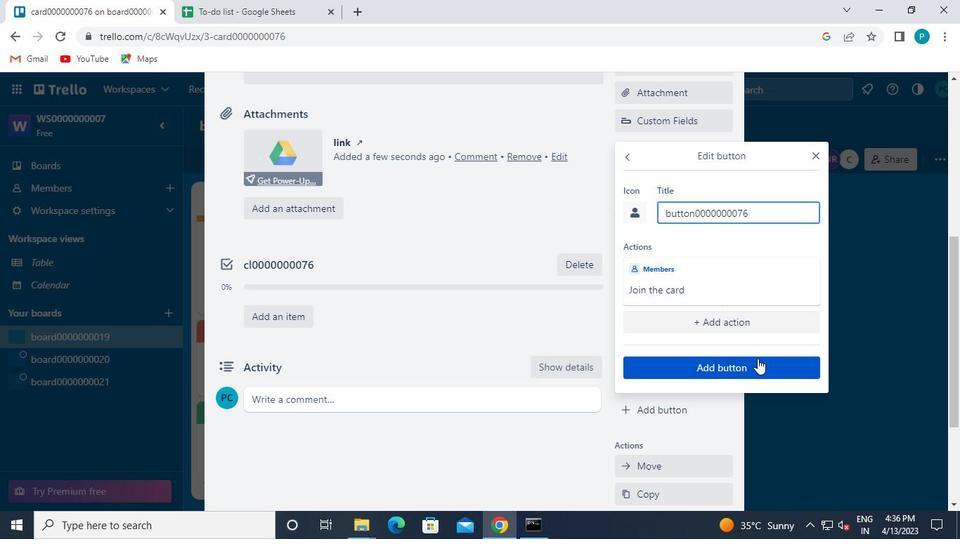 
Action: Mouse moved to (326, 265)
Screenshot: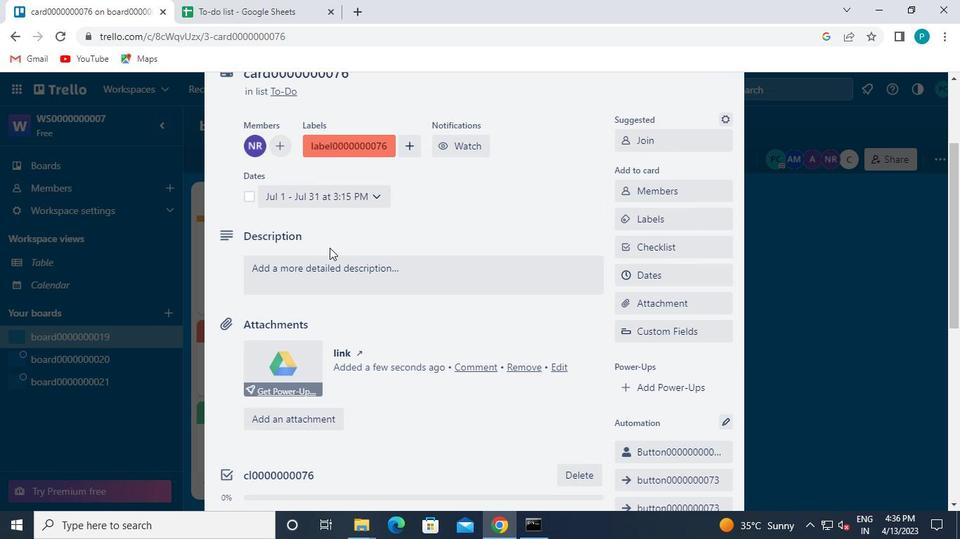 
Action: Mouse pressed left at (326, 265)
Screenshot: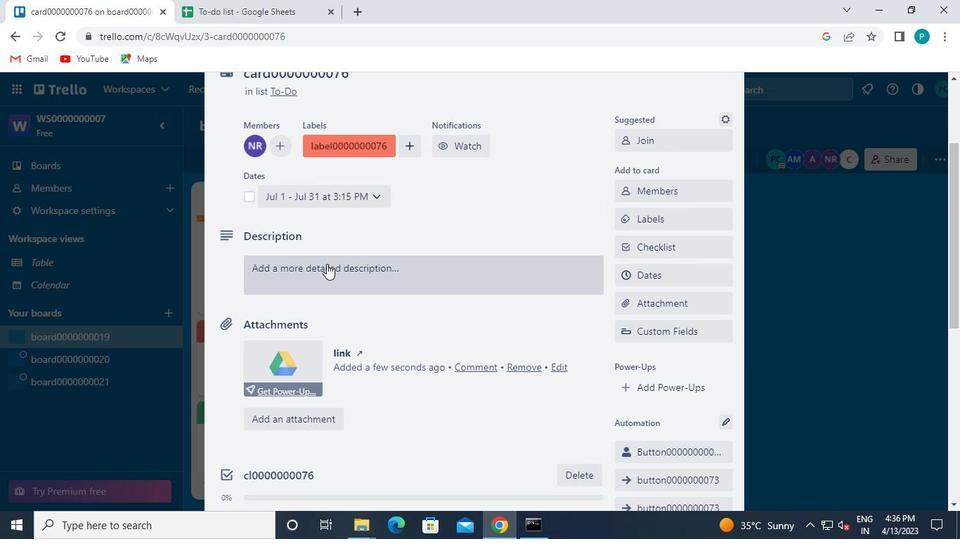 
Action: Keyboard d
Screenshot: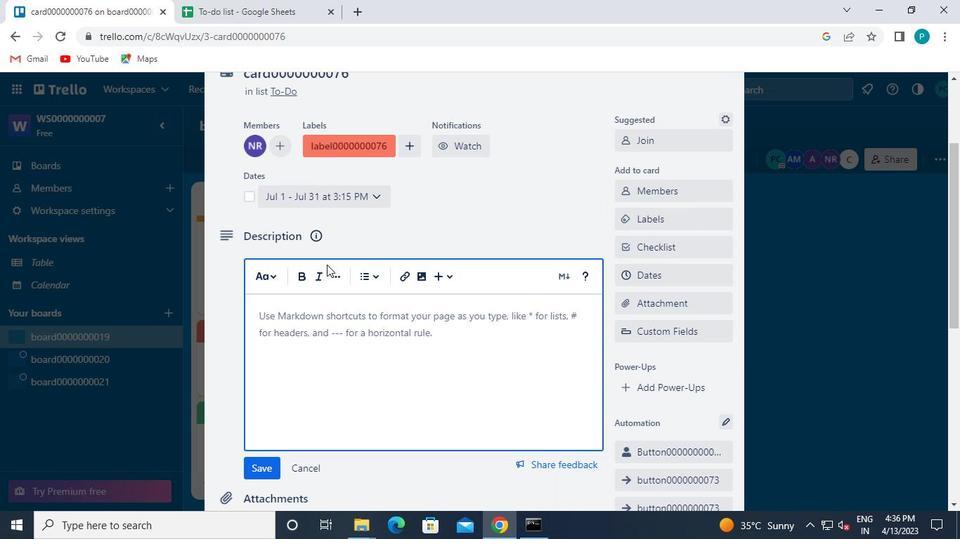 
Action: Keyboard s
Screenshot: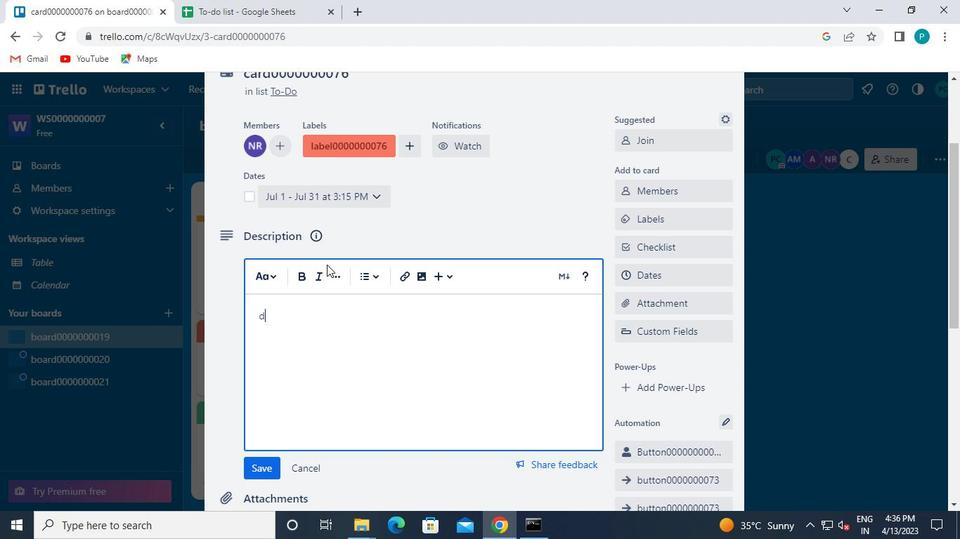 
Action: Keyboard 0
Screenshot: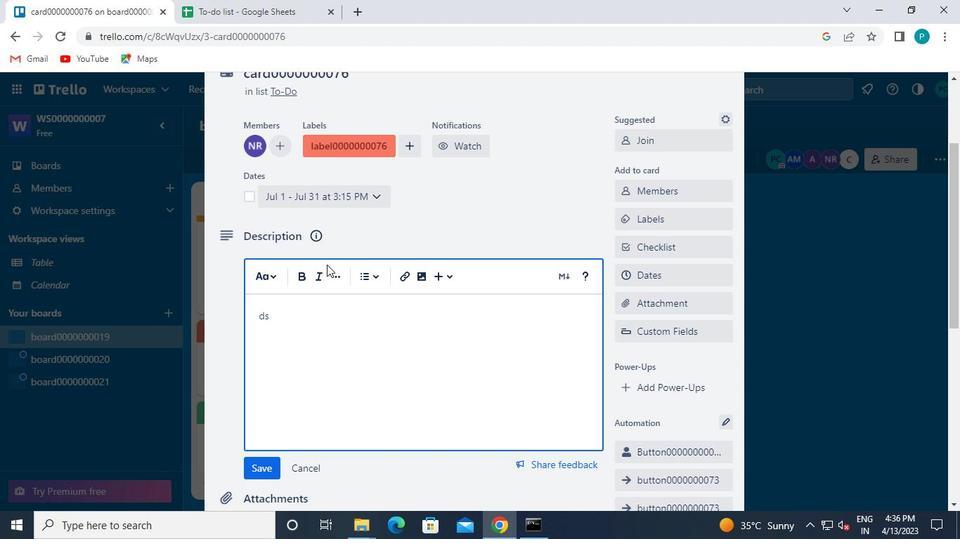 
Action: Keyboard 0
Screenshot: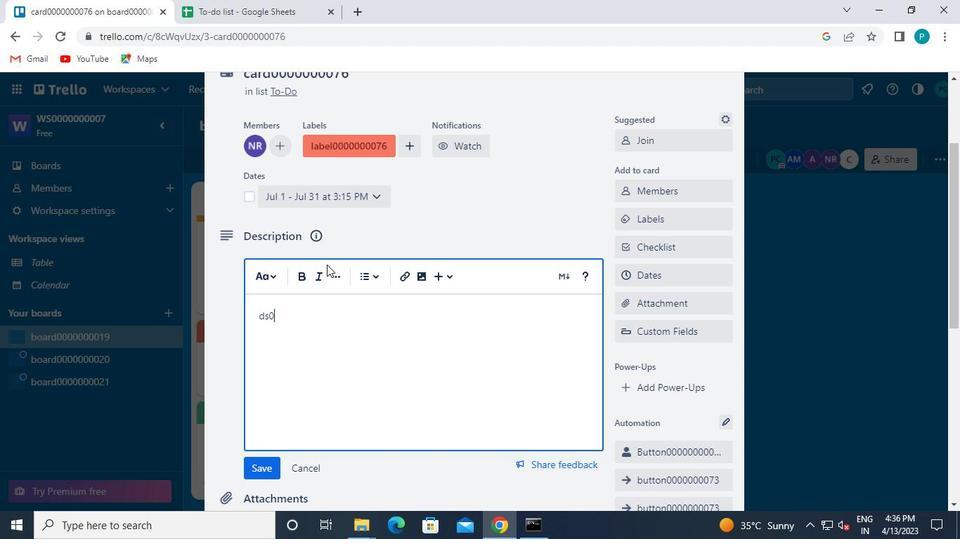 
Action: Keyboard 0
Screenshot: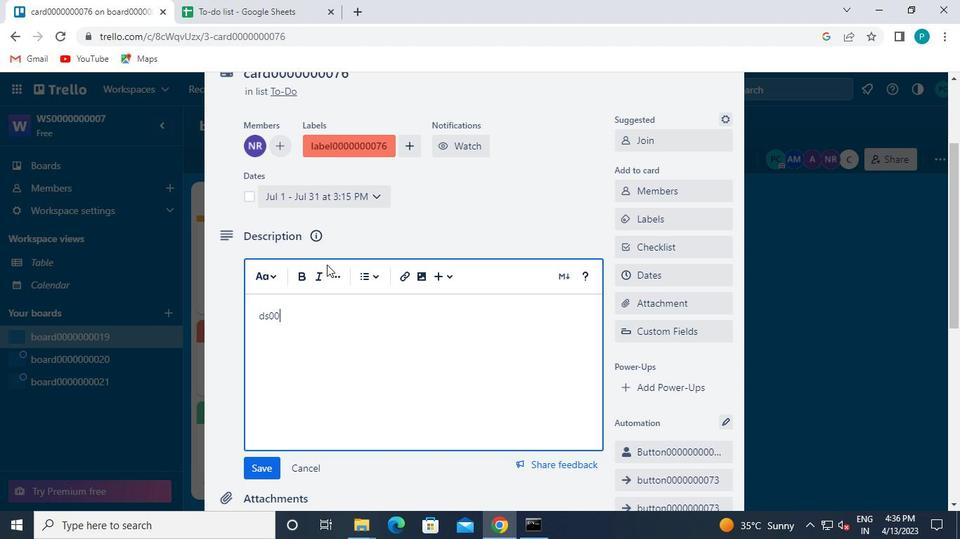 
Action: Keyboard 0
Screenshot: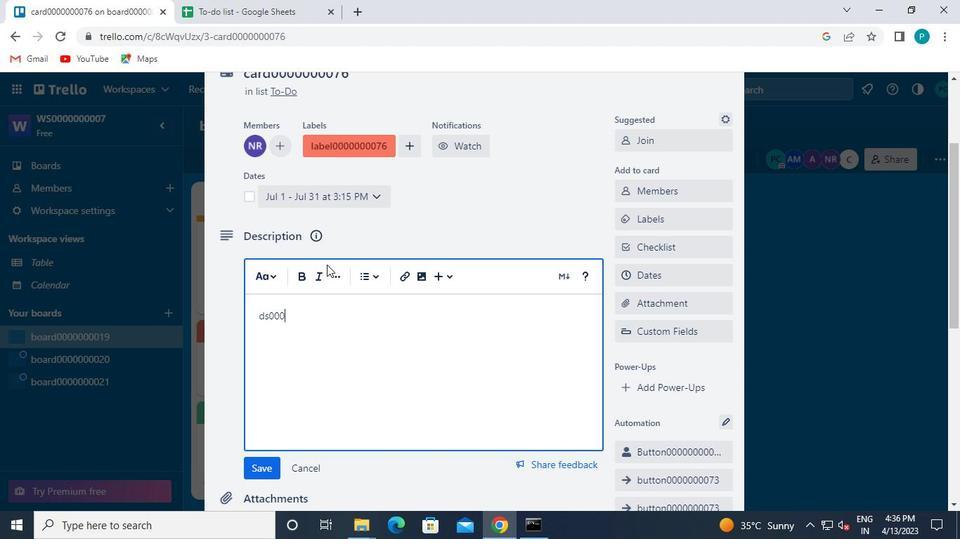 
Action: Keyboard 0
Screenshot: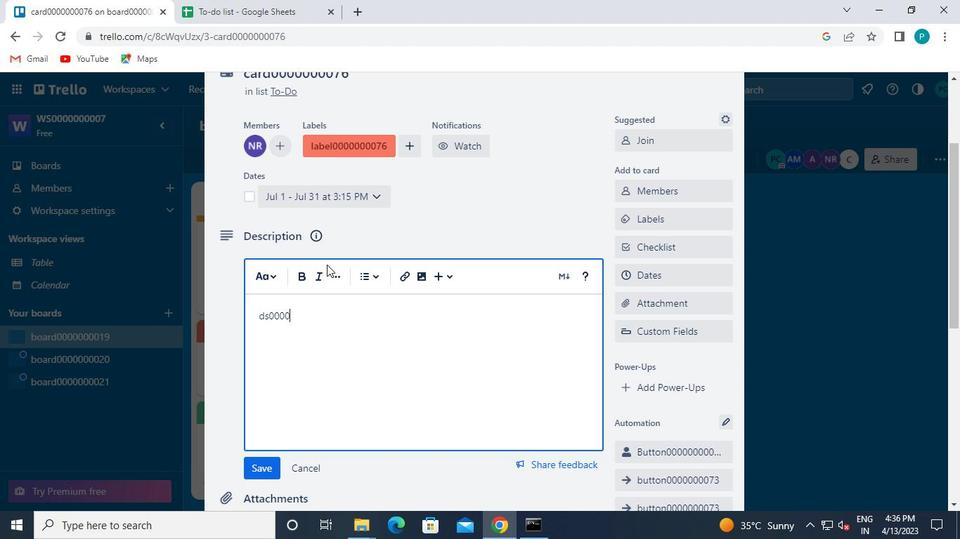 
Action: Keyboard 0
Screenshot: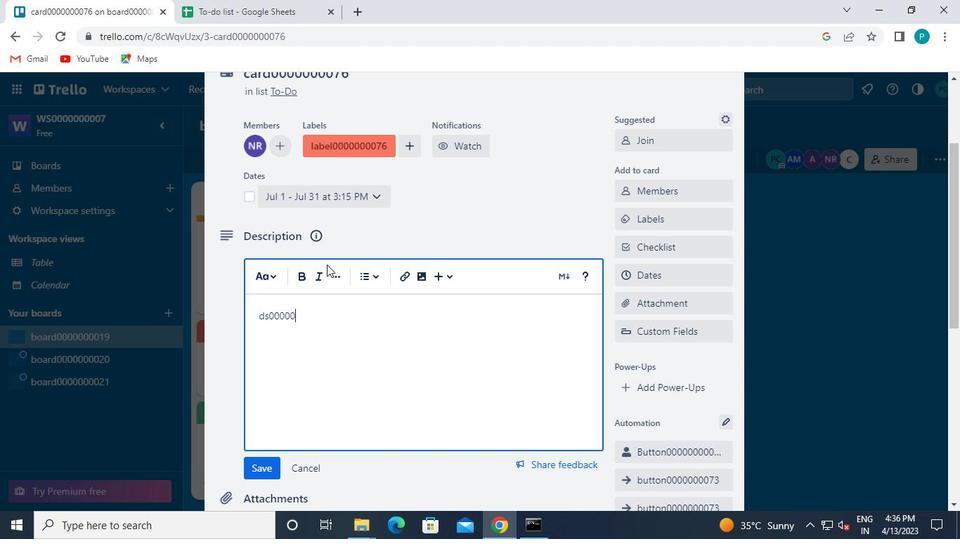 
Action: Keyboard 0
Screenshot: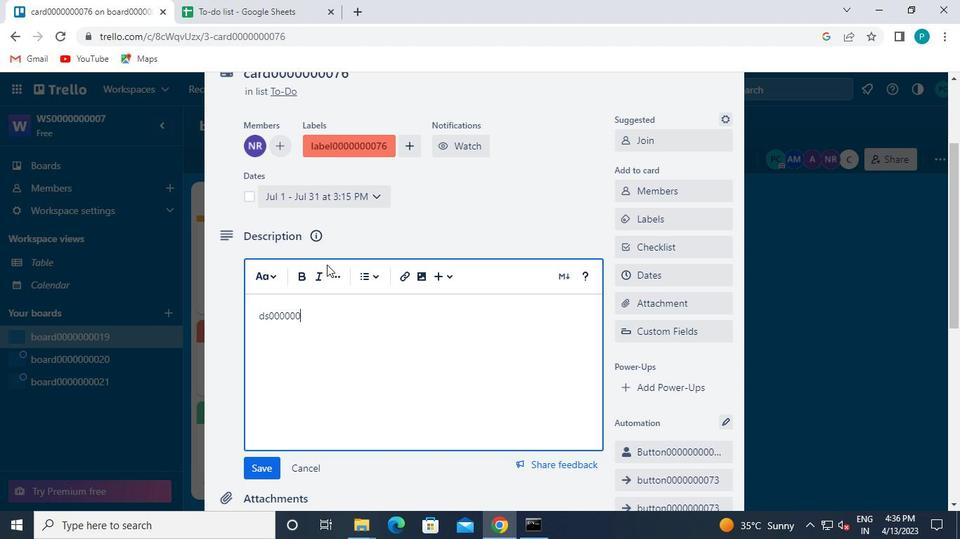
Action: Keyboard 0
Screenshot: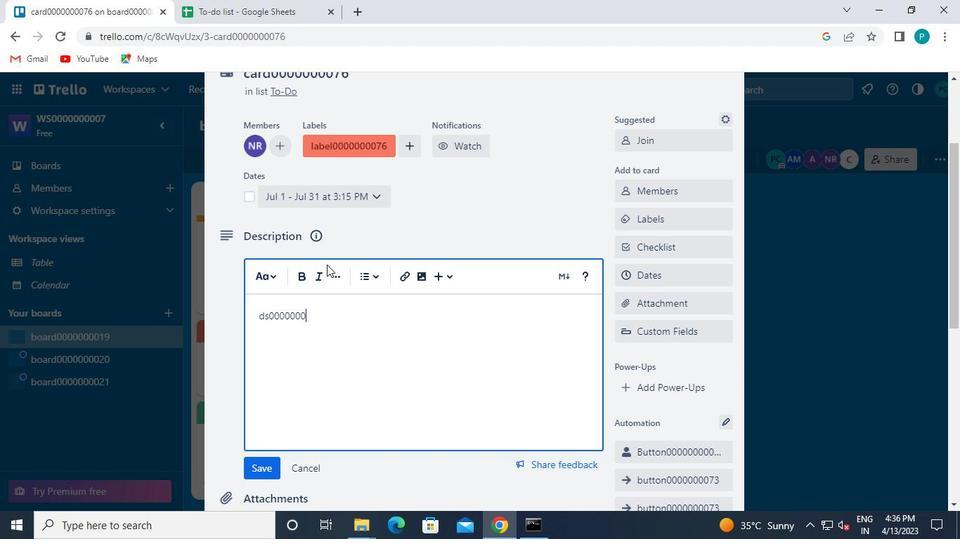 
Action: Keyboard 0
Screenshot: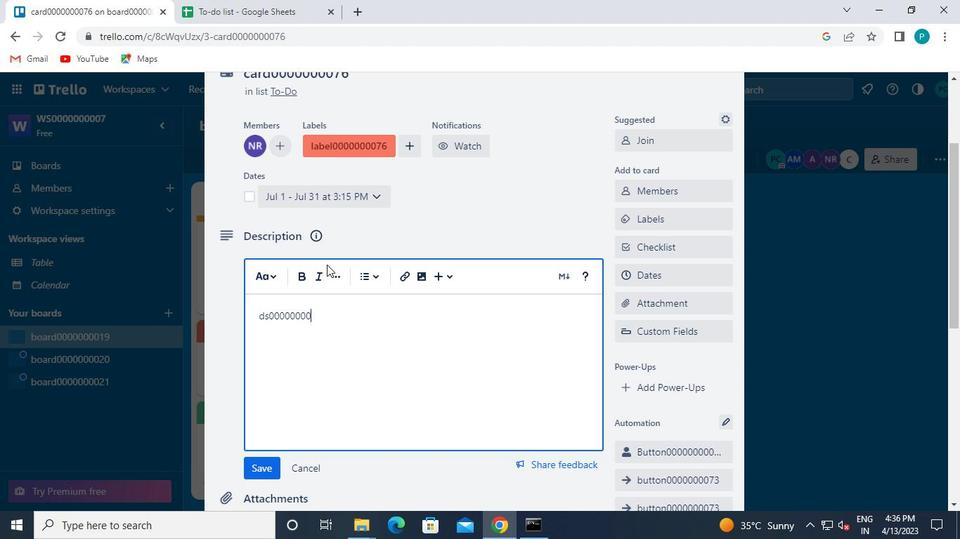 
Action: Keyboard 7
Screenshot: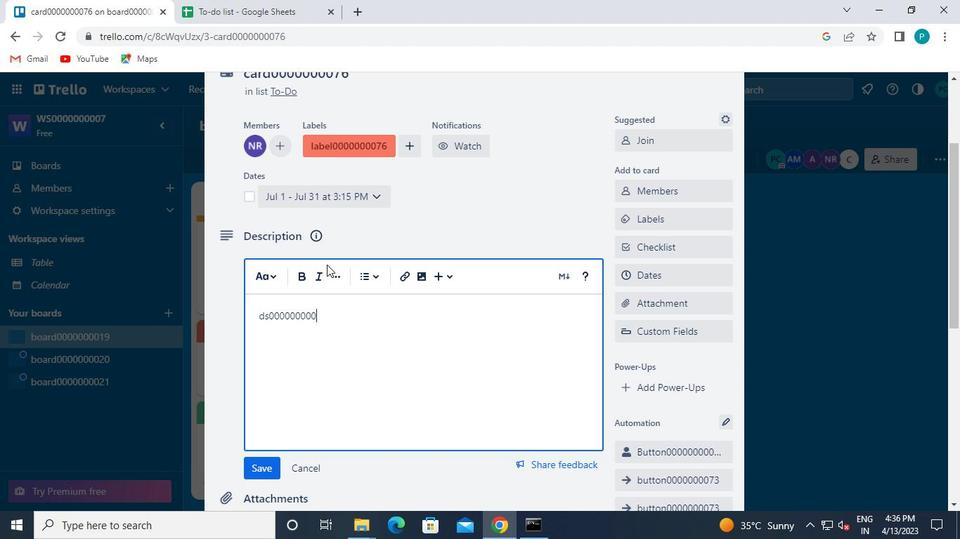 
Action: Keyboard 6
Screenshot: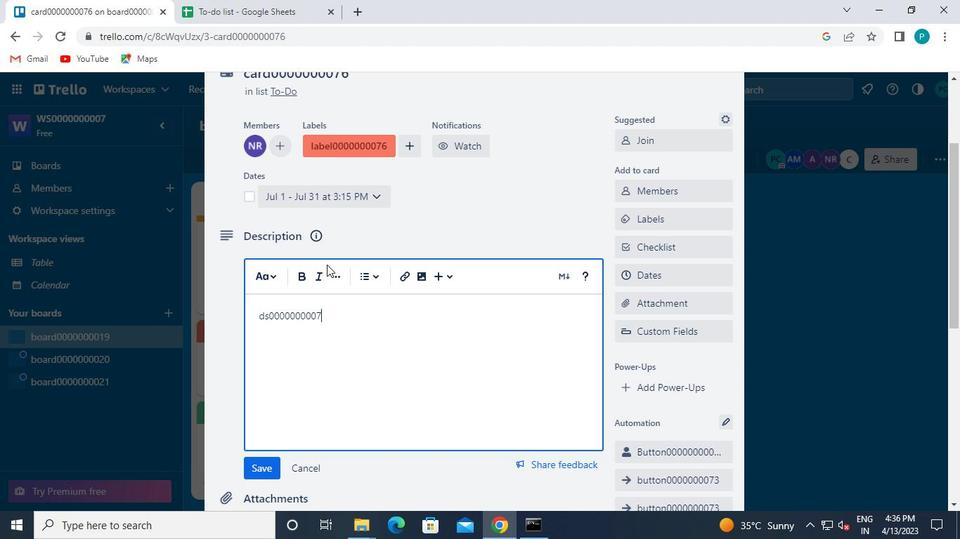 
Action: Mouse moved to (270, 471)
Screenshot: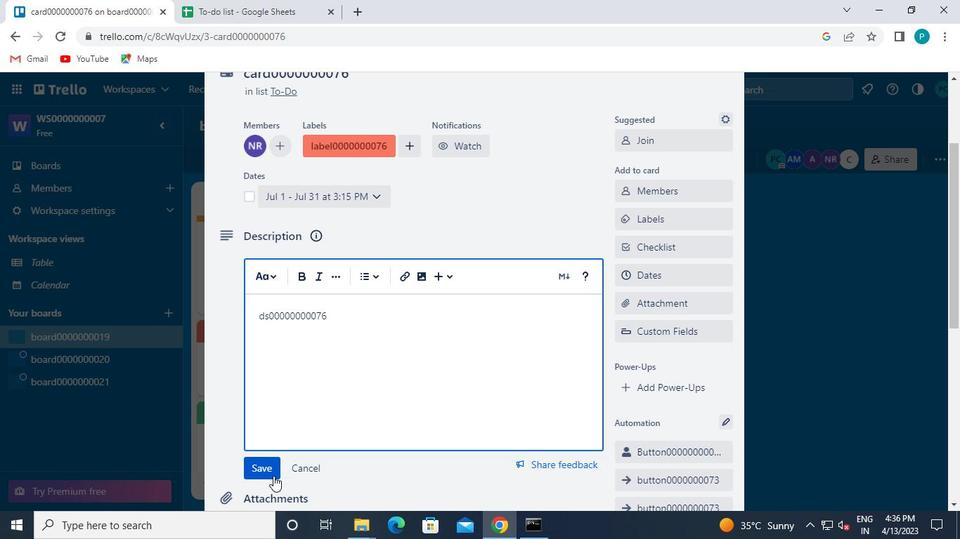 
Action: Mouse pressed left at (270, 471)
Screenshot: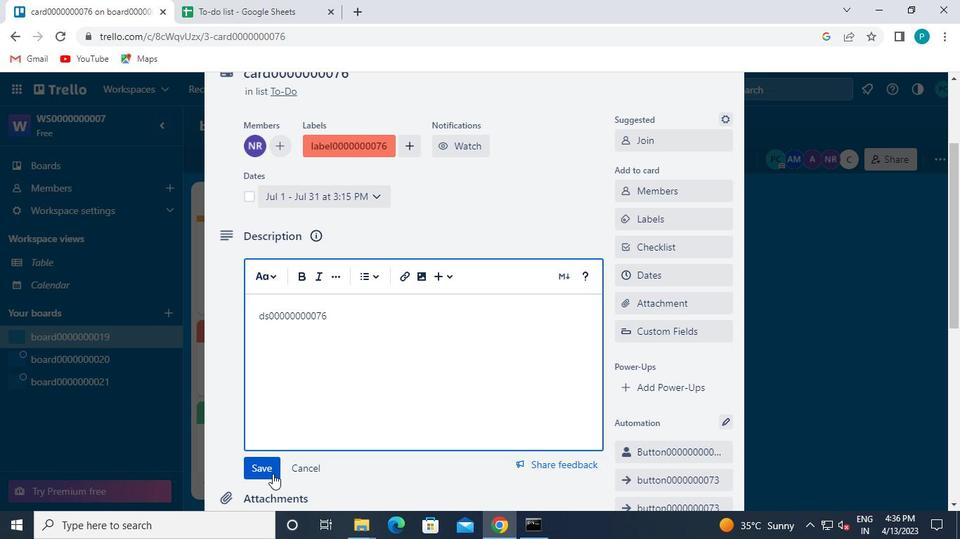 
Action: Mouse moved to (284, 442)
Screenshot: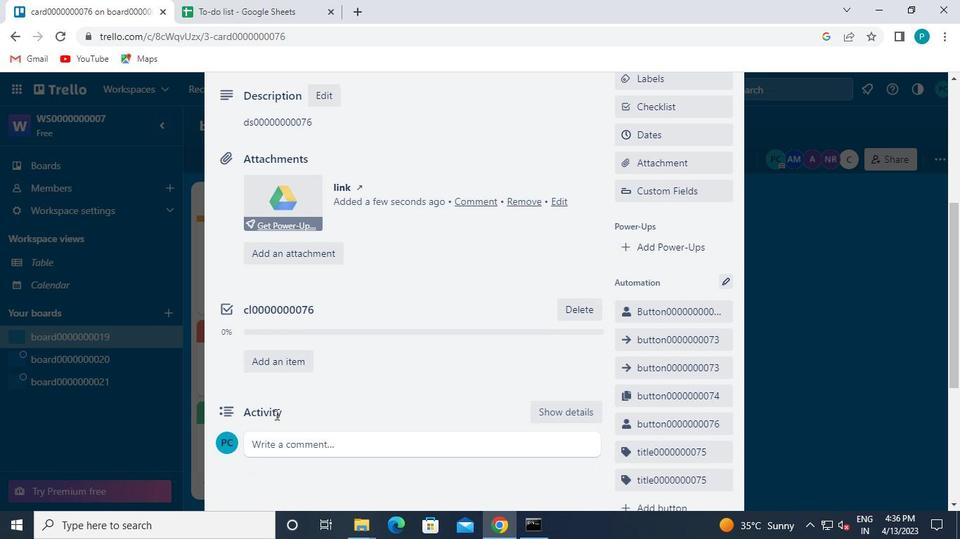 
Action: Mouse pressed left at (284, 442)
Screenshot: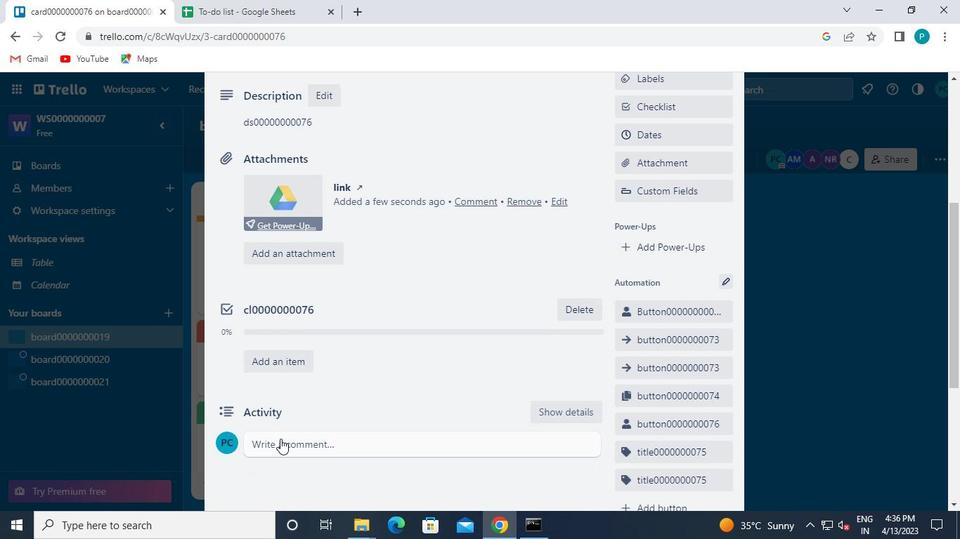 
Action: Keyboard Key.caps_lock
Screenshot: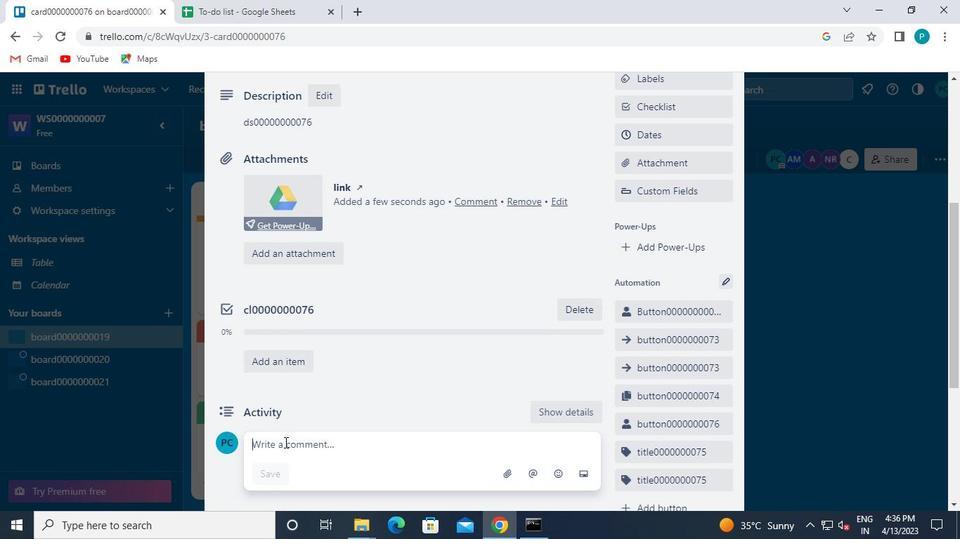
Action: Keyboard c
Screenshot: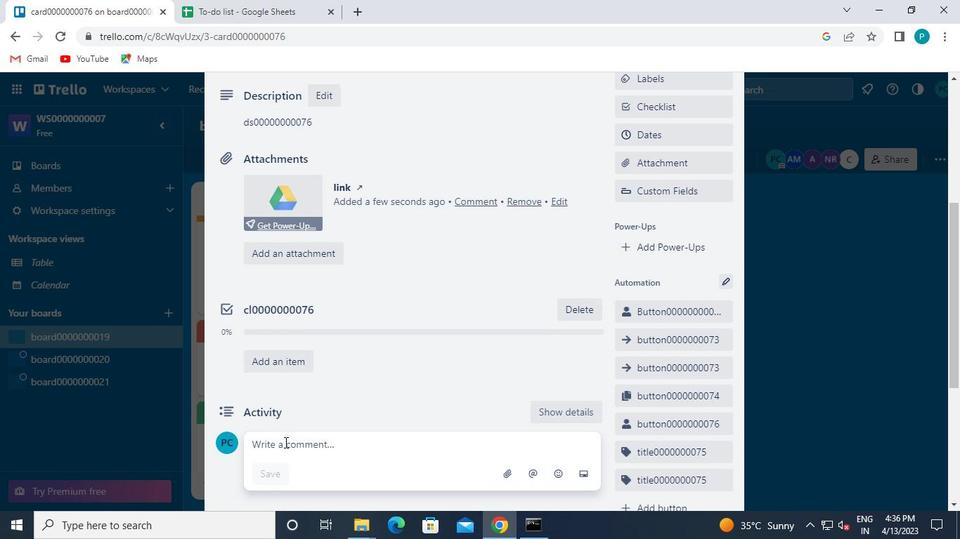 
Action: Keyboard m
Screenshot: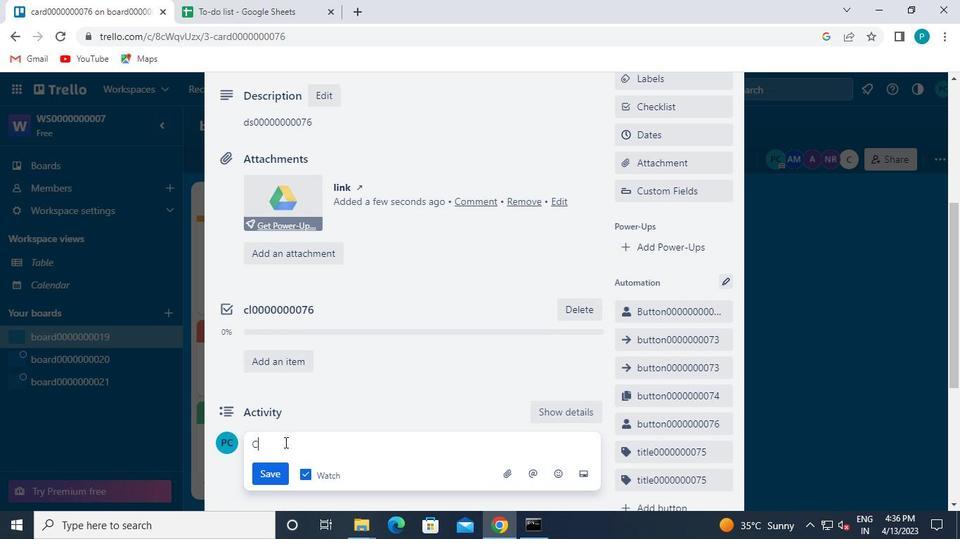 
Action: Keyboard 0
Screenshot: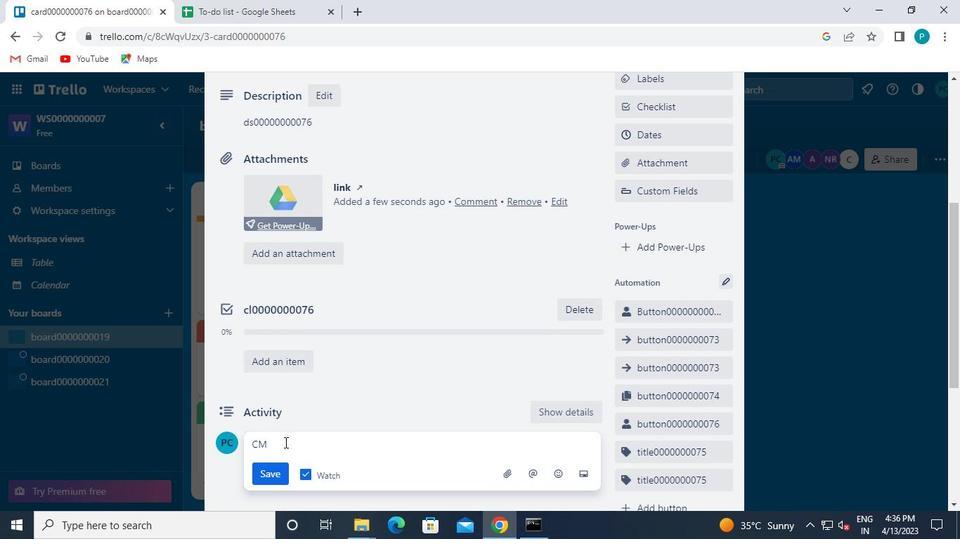 
Action: Keyboard 0
Screenshot: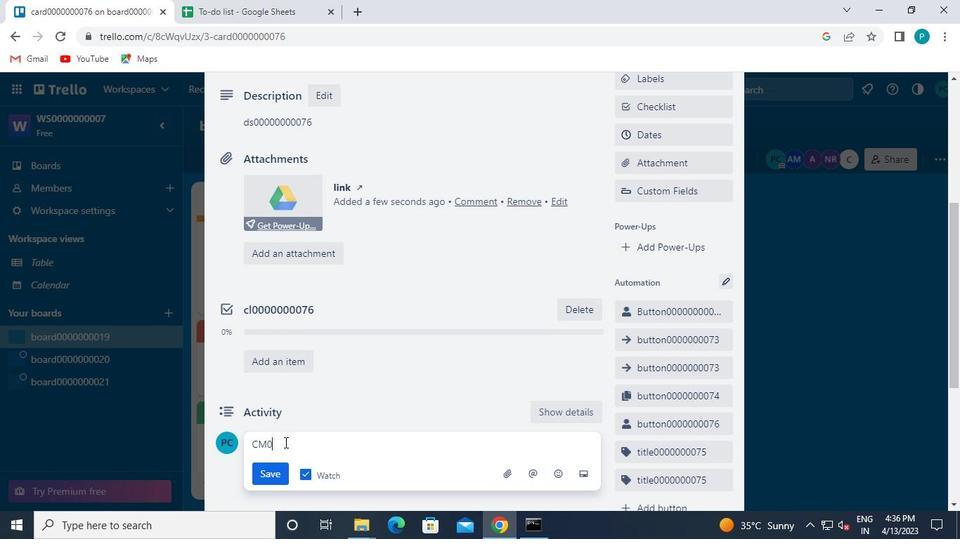 
Action: Keyboard 0
Screenshot: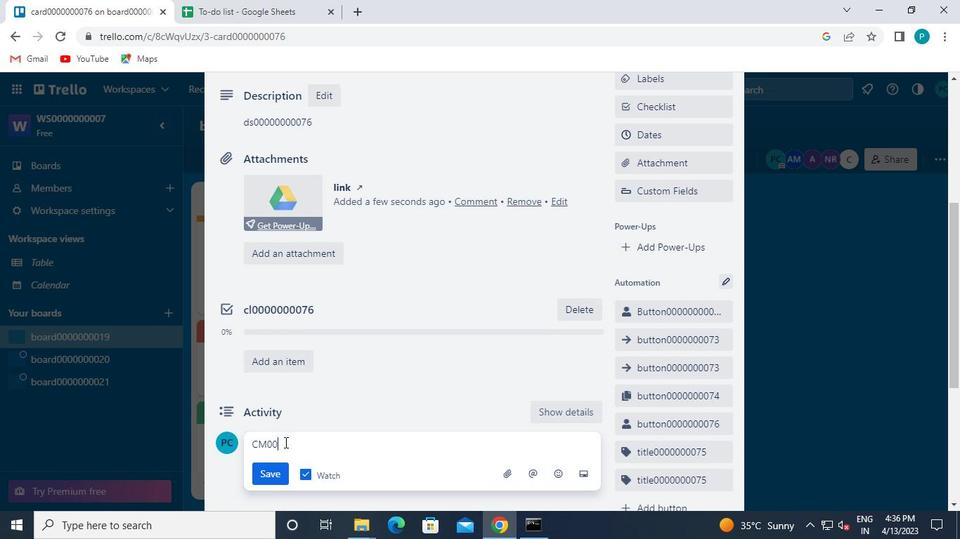 
Action: Keyboard 0
Screenshot: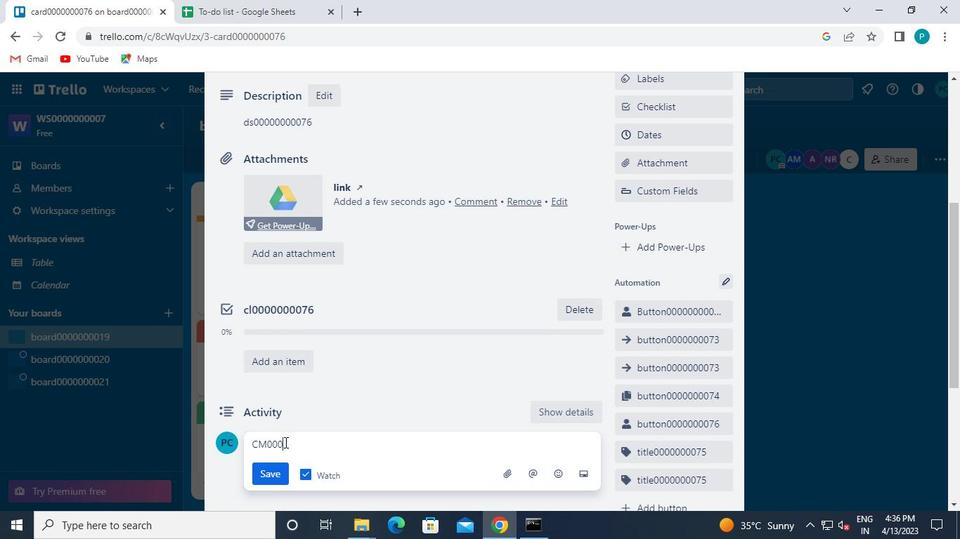 
Action: Keyboard 0
Screenshot: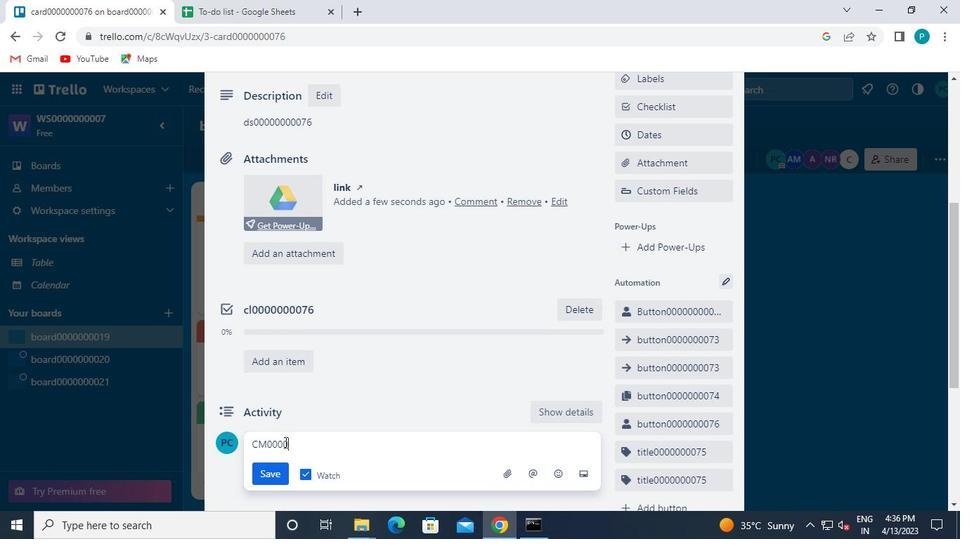 
Action: Keyboard 0
Screenshot: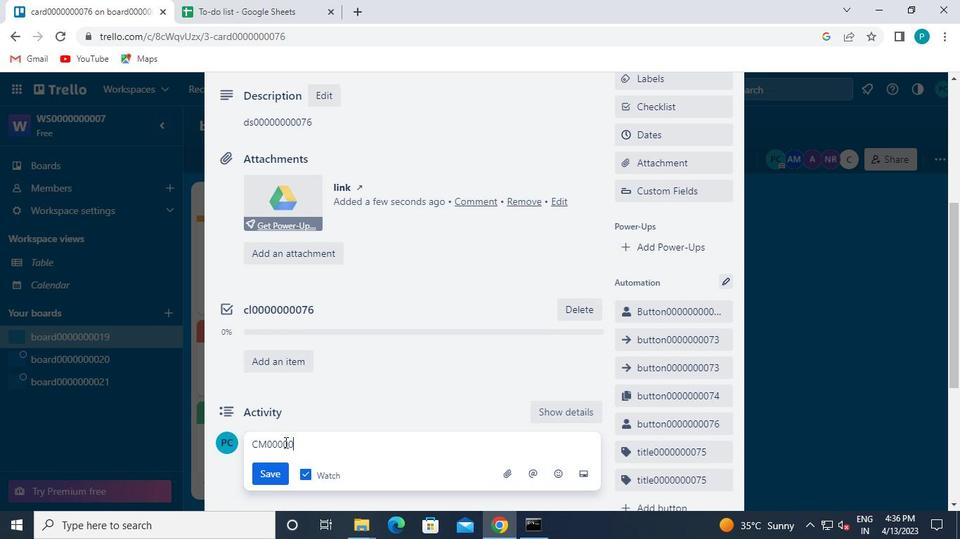 
Action: Keyboard 0
Screenshot: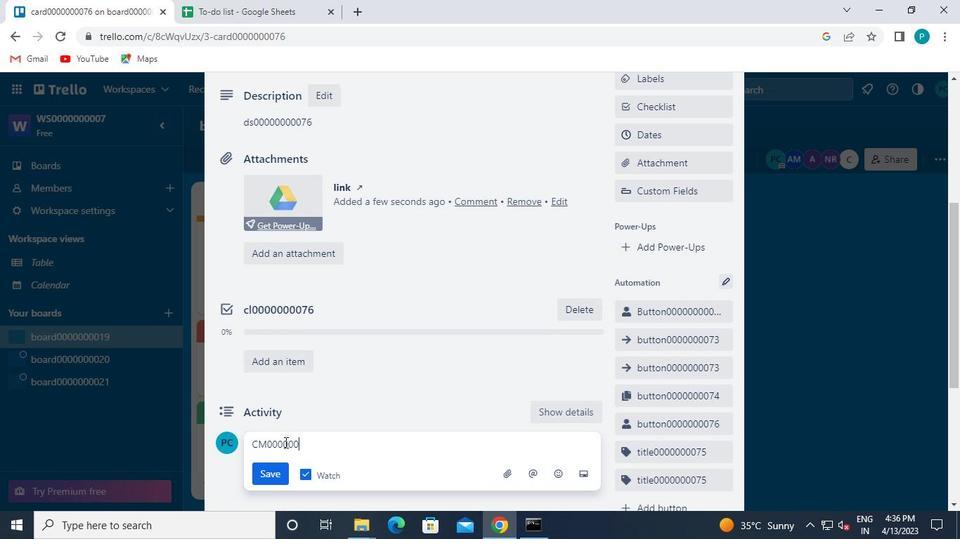 
Action: Keyboard 0
Screenshot: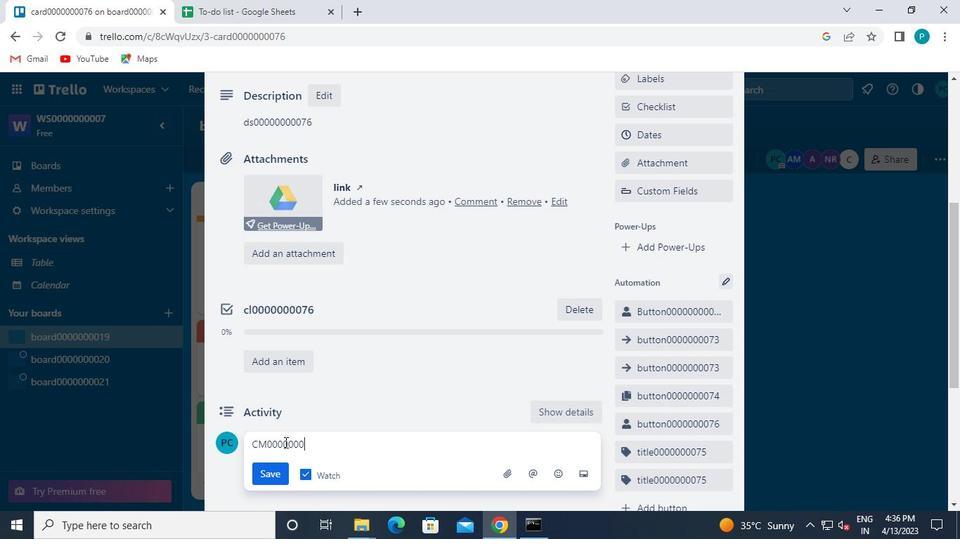 
Action: Keyboard 7
Screenshot: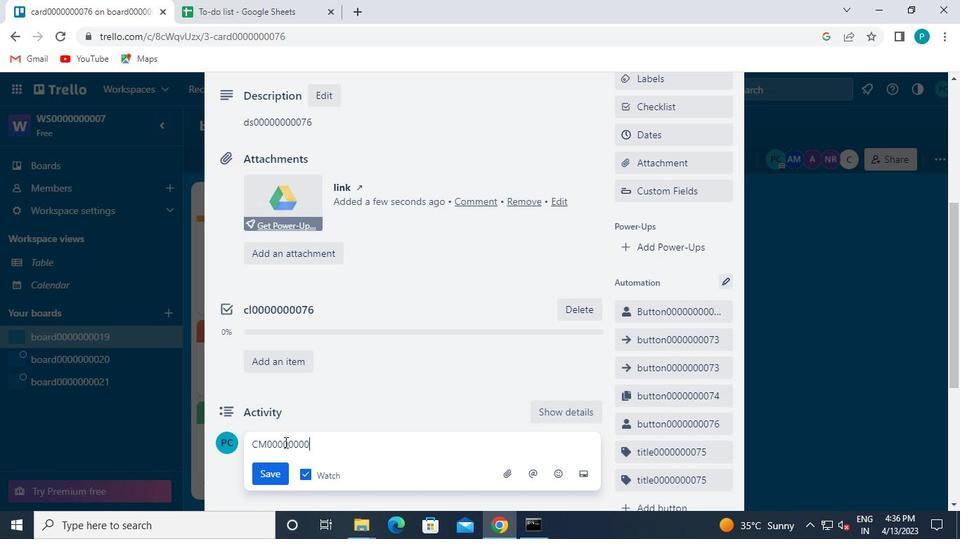 
Action: Keyboard 6
Screenshot: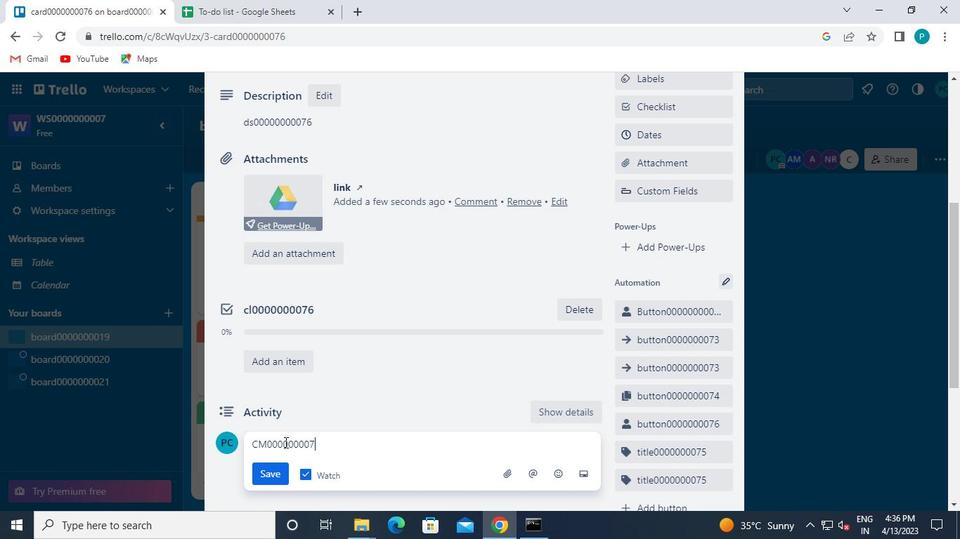 
Action: Mouse moved to (267, 402)
Screenshot: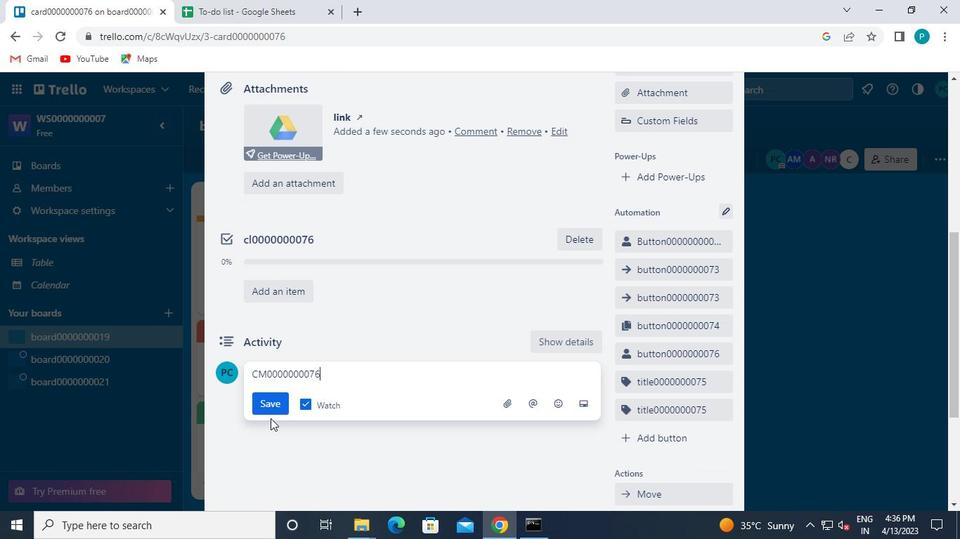 
Action: Mouse pressed left at (267, 402)
Screenshot: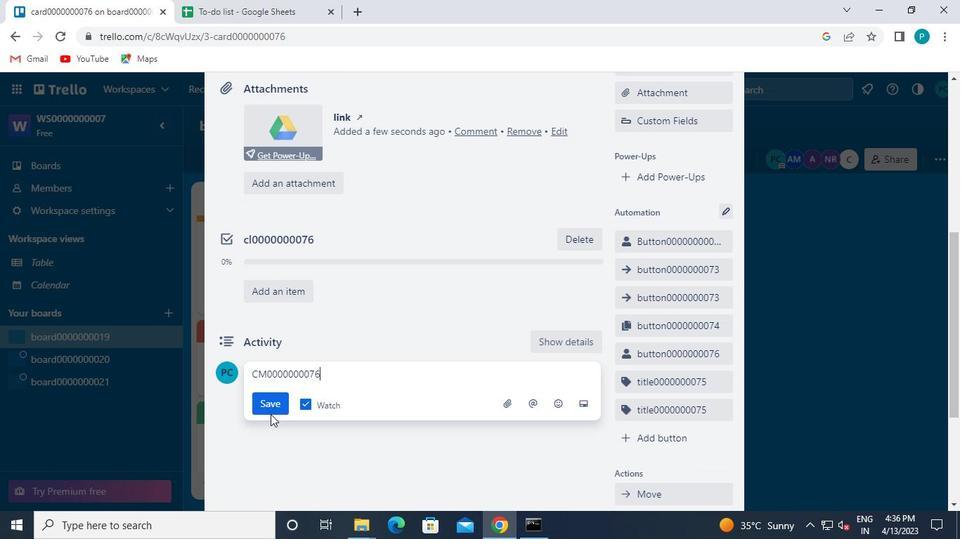 
Action: Mouse moved to (591, 424)
Screenshot: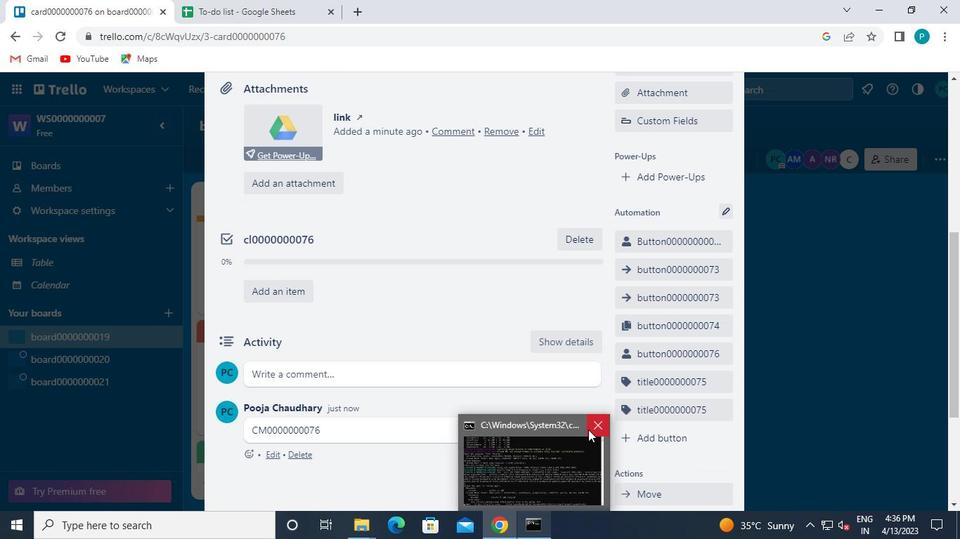 
Action: Mouse pressed left at (591, 424)
Screenshot: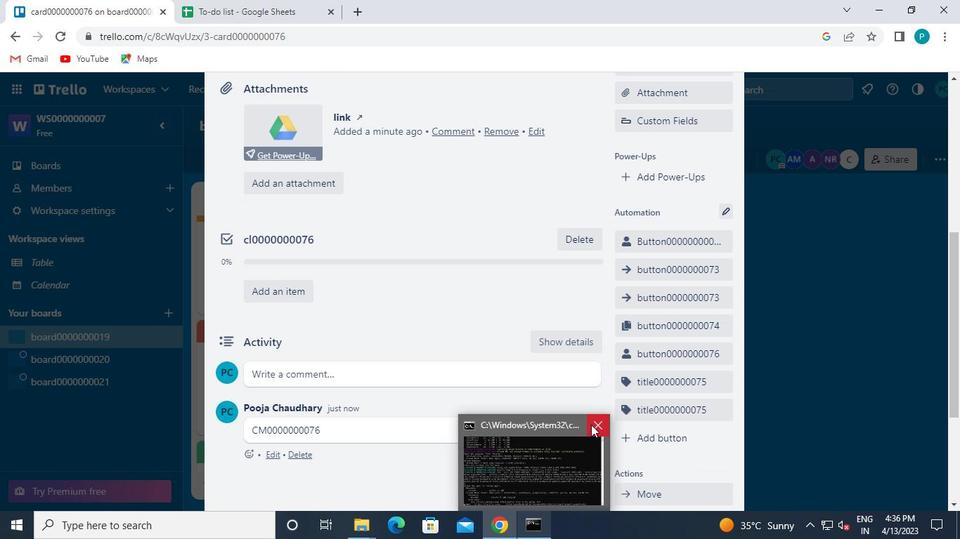
